 Task: In the  document David.txt Write the word in the shape with center alignment 'LOL'Change Page orientation to  'Landscape' Insert emoji at the end of quote: Red Heart
Action: Mouse moved to (392, 219)
Screenshot: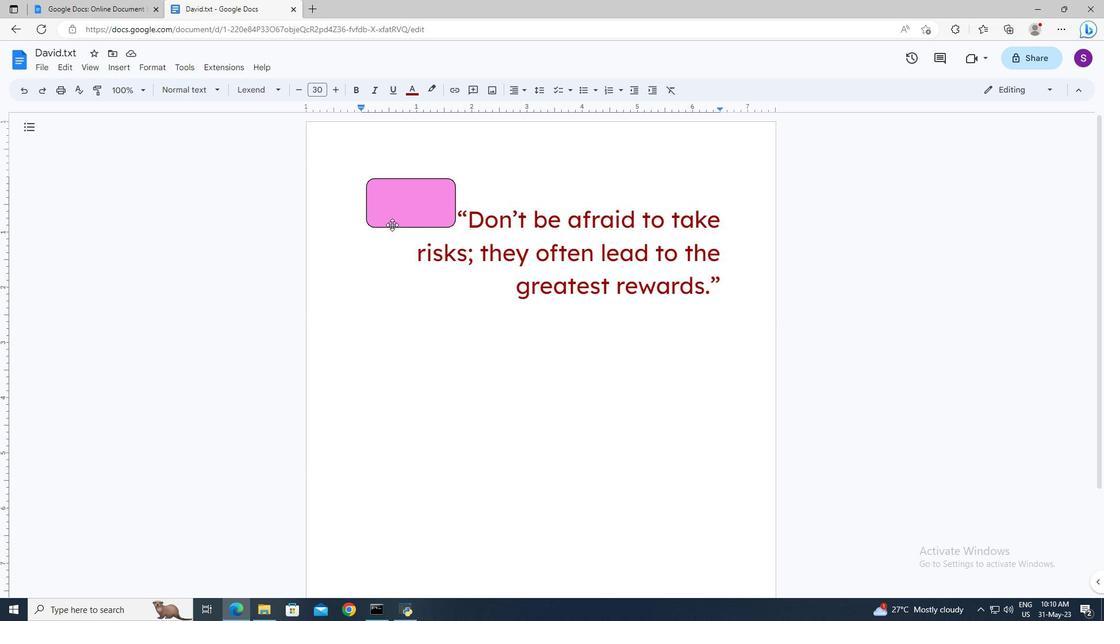 
Action: Mouse pressed left at (392, 219)
Screenshot: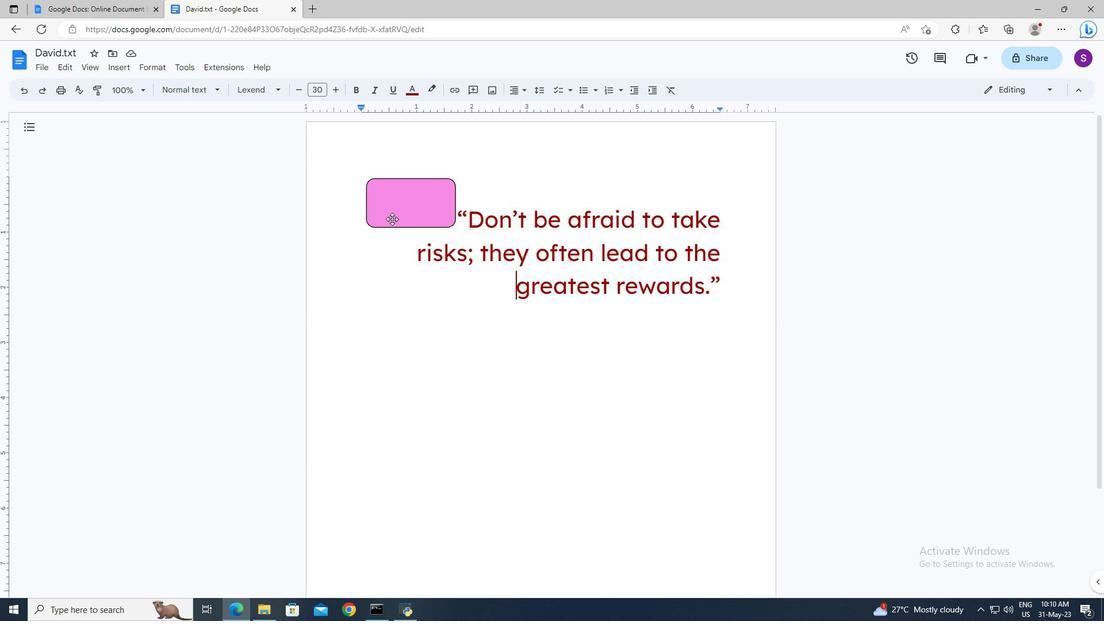 
Action: Mouse moved to (392, 244)
Screenshot: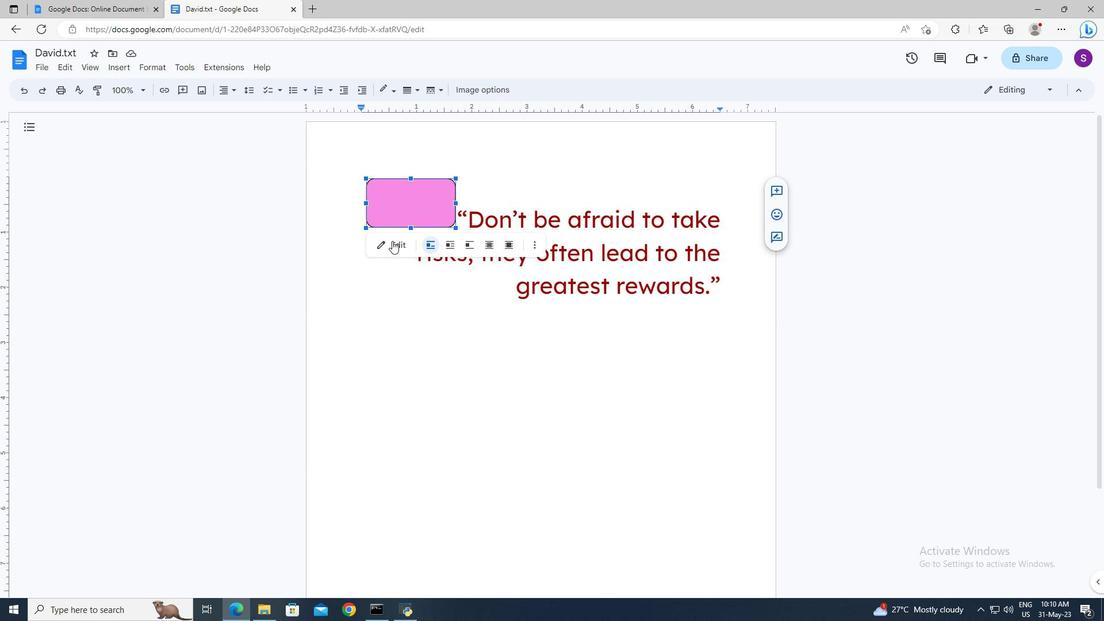 
Action: Mouse pressed left at (392, 244)
Screenshot: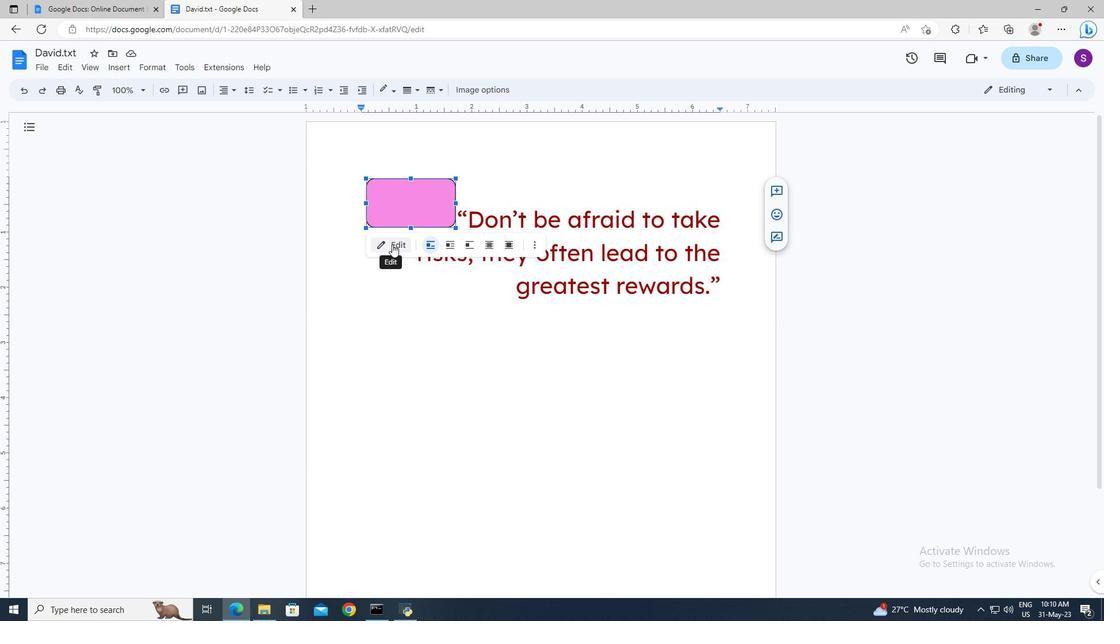 
Action: Mouse moved to (458, 128)
Screenshot: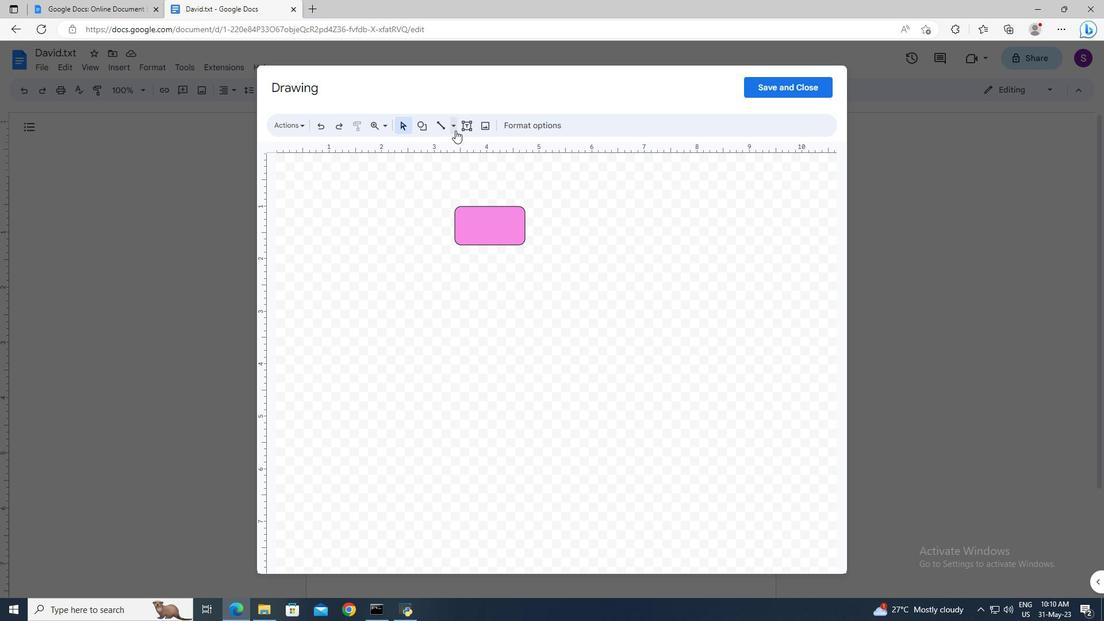 
Action: Mouse pressed left at (458, 128)
Screenshot: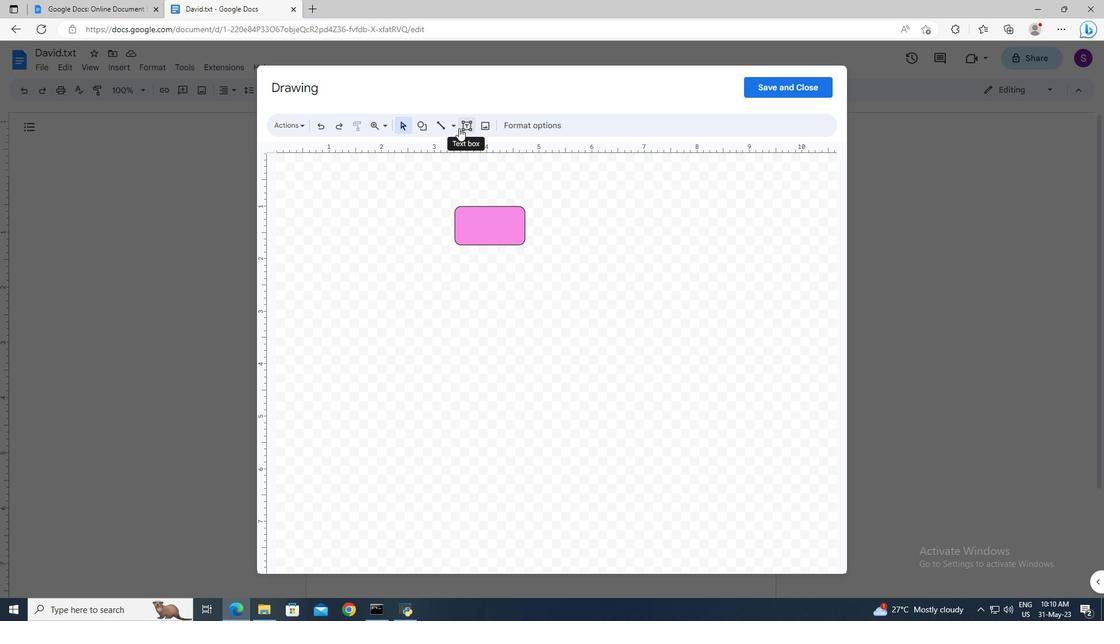 
Action: Mouse moved to (464, 211)
Screenshot: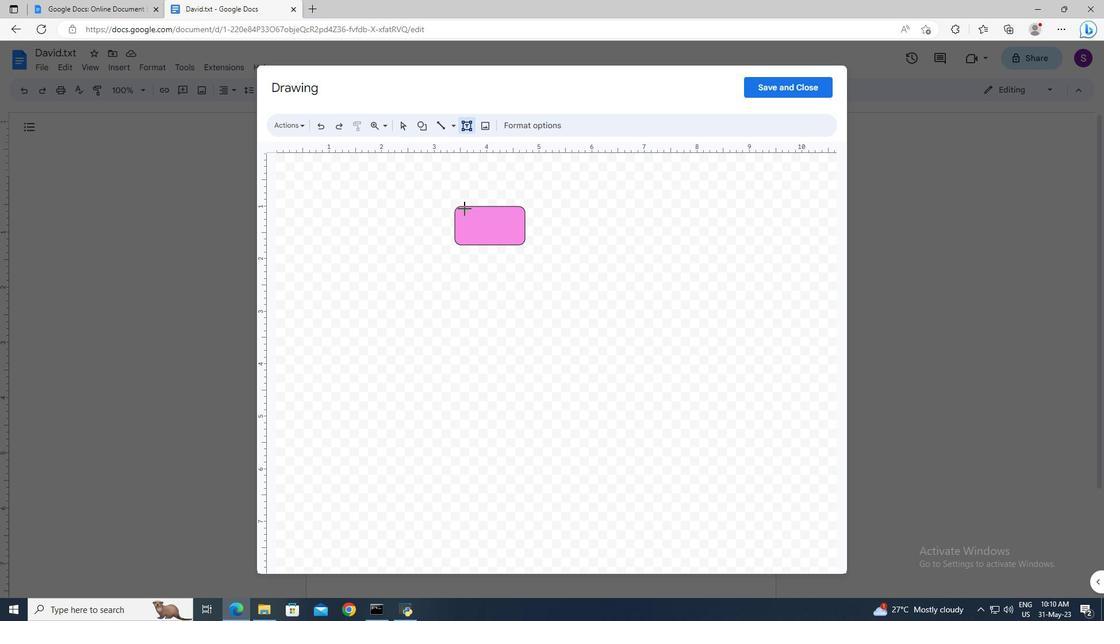 
Action: Mouse pressed left at (464, 211)
Screenshot: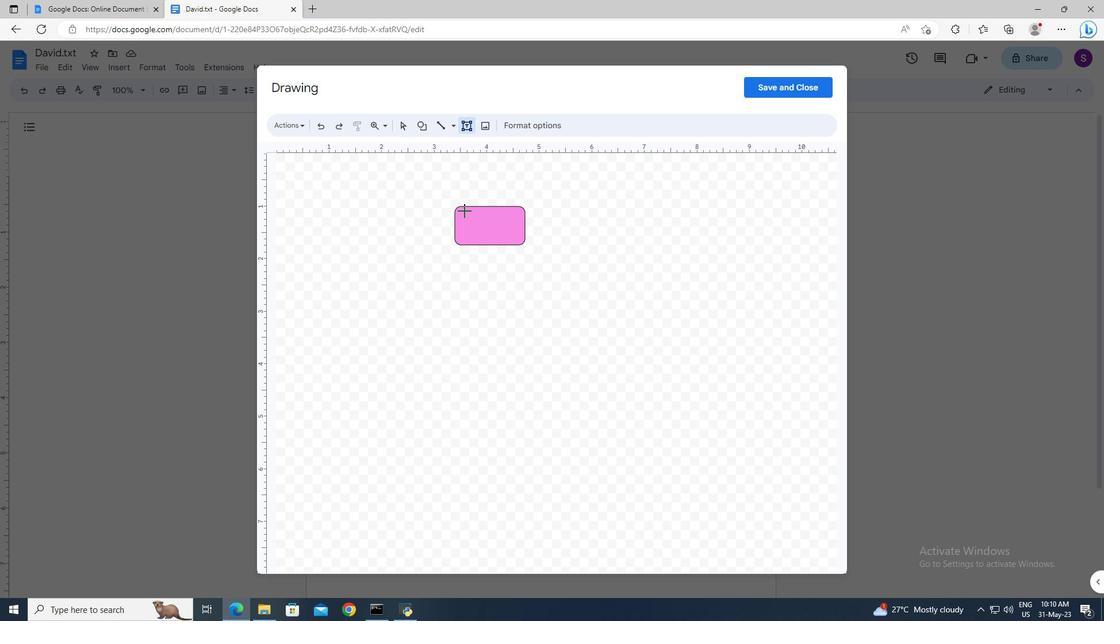 
Action: Mouse moved to (487, 226)
Screenshot: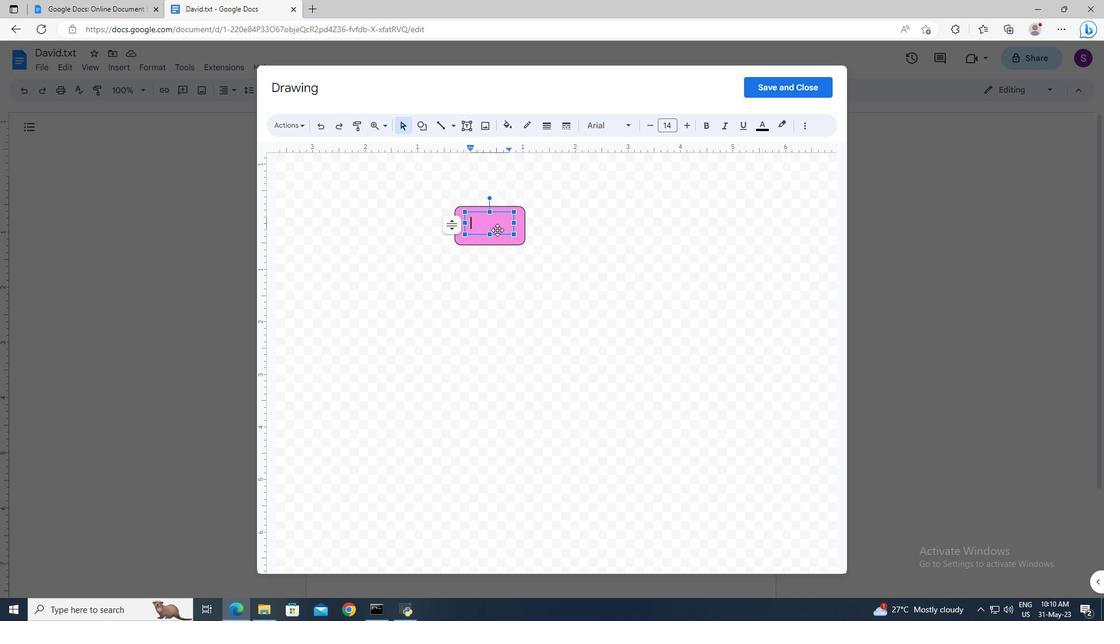 
Action: Key pressed <Key.shift>LOL
Screenshot: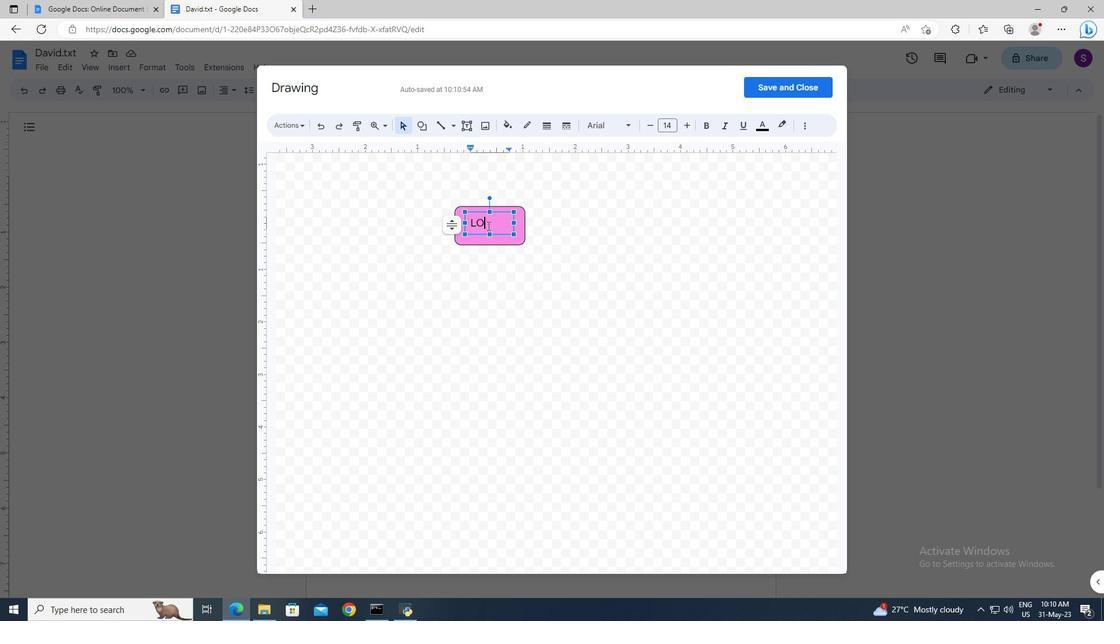 
Action: Mouse moved to (506, 240)
Screenshot: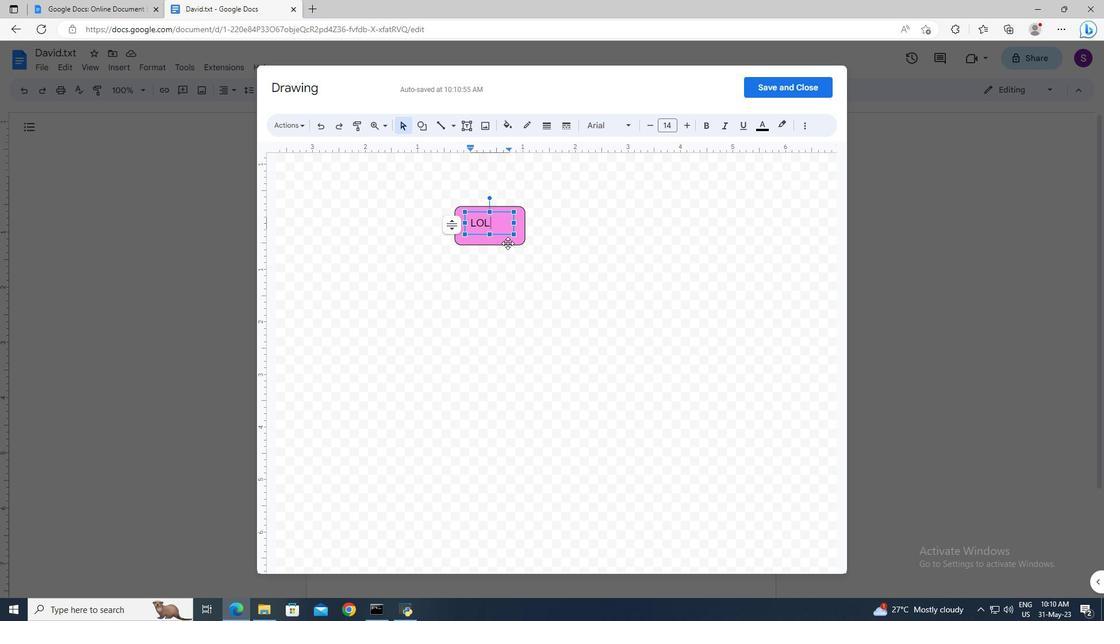
Action: Mouse pressed left at (506, 240)
Screenshot: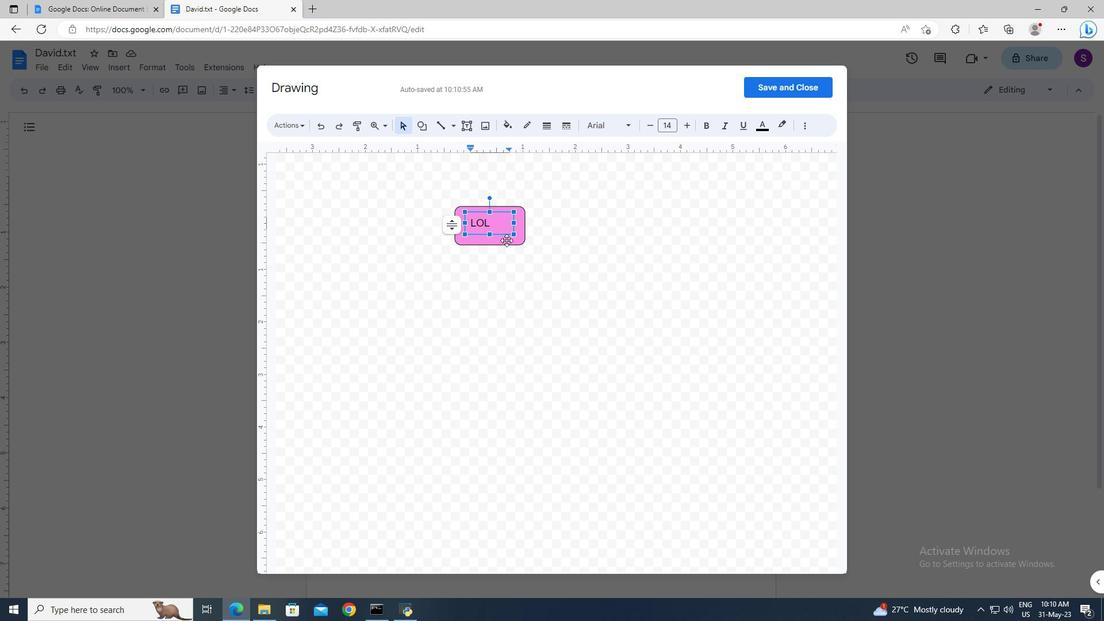
Action: Mouse moved to (507, 228)
Screenshot: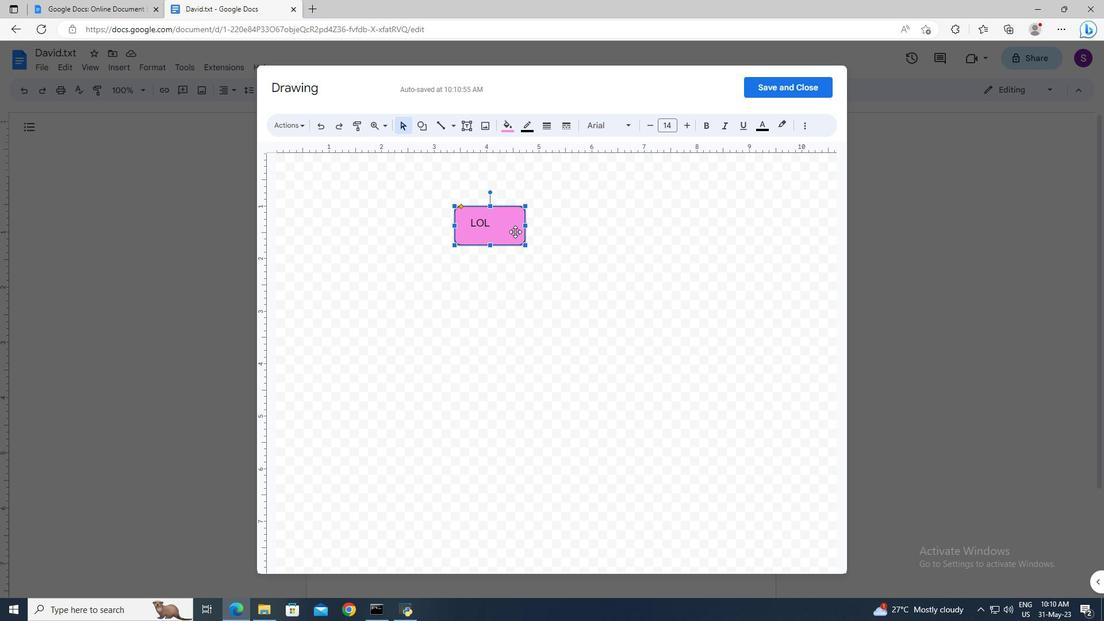 
Action: Mouse pressed left at (507, 228)
Screenshot: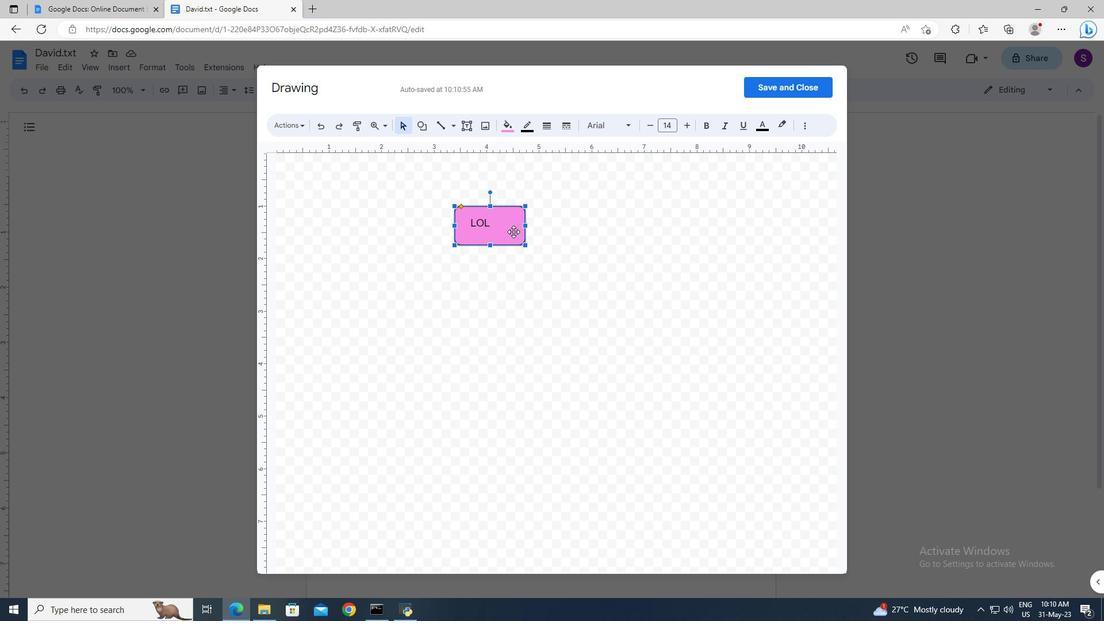 
Action: Mouse moved to (515, 222)
Screenshot: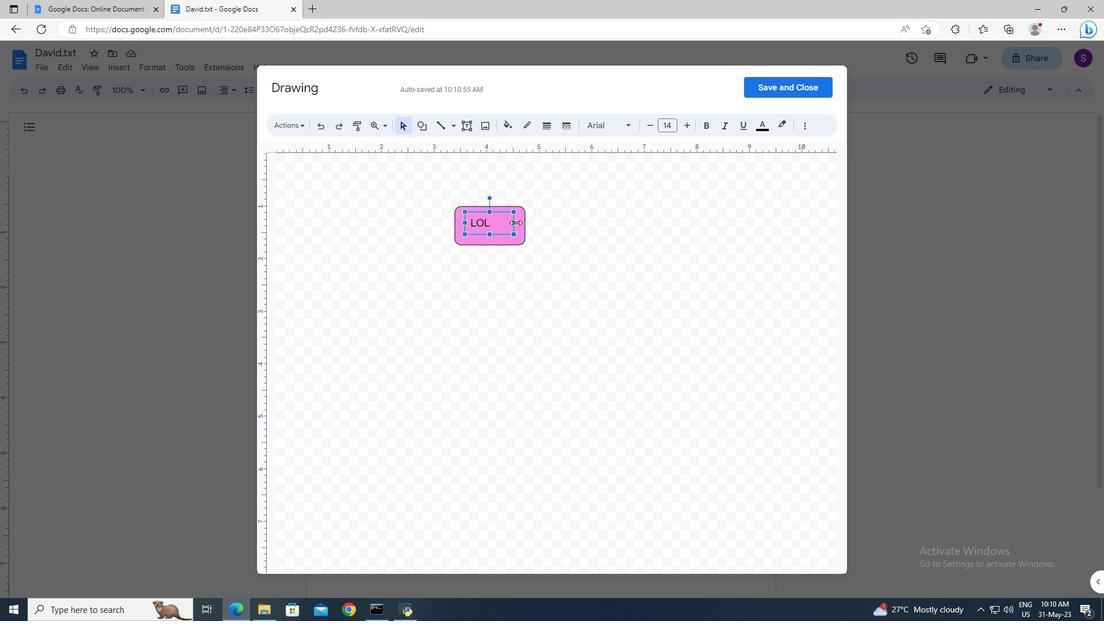 
Action: Mouse pressed left at (515, 222)
Screenshot: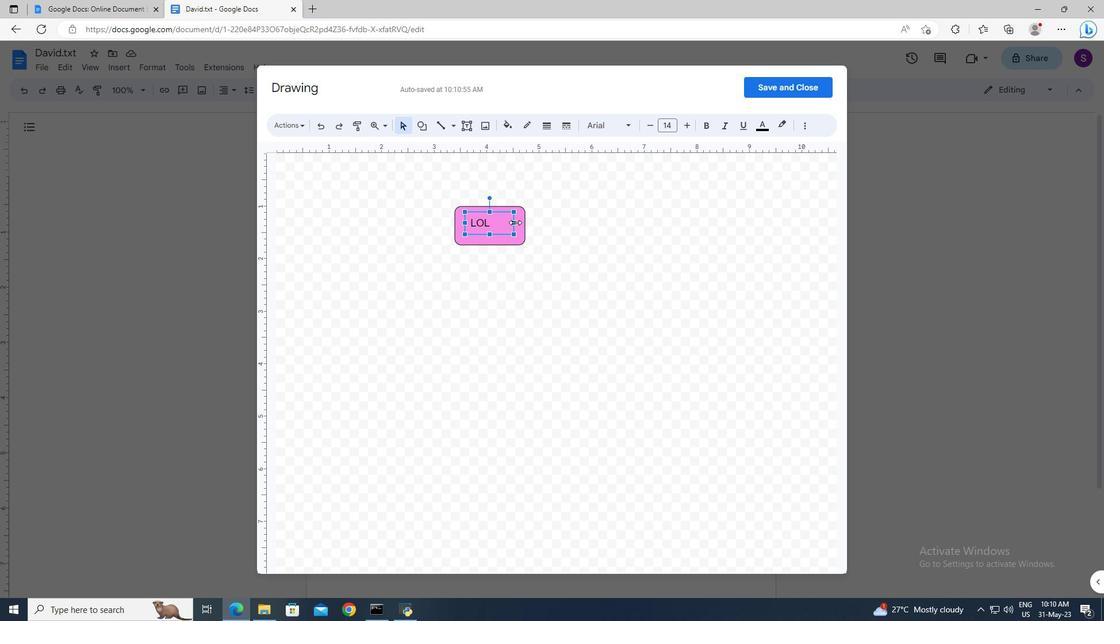 
Action: Mouse moved to (481, 215)
Screenshot: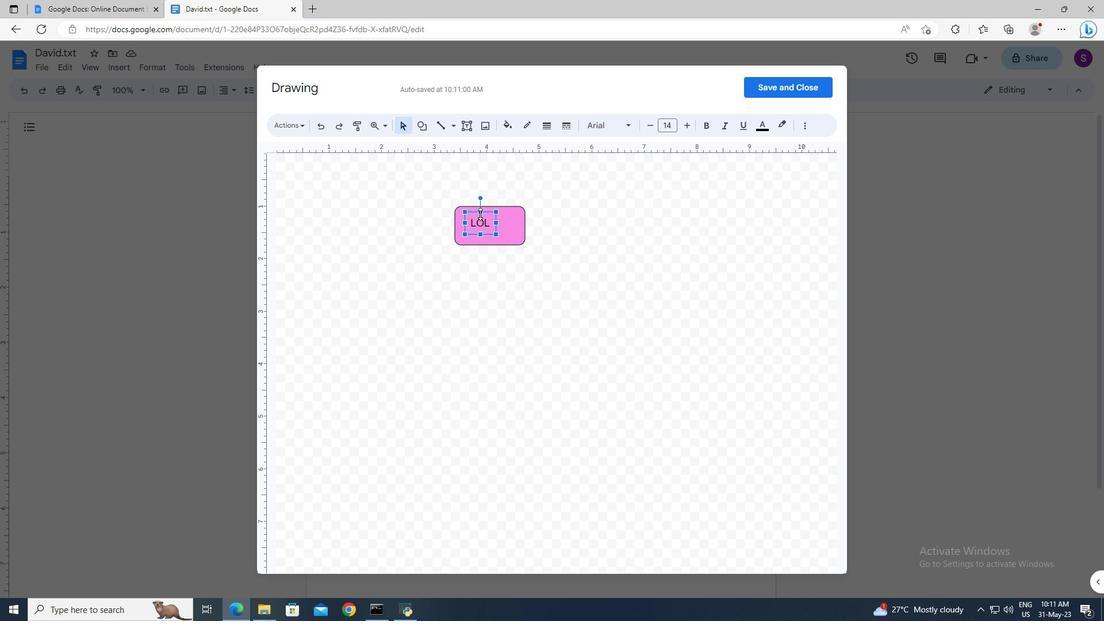 
Action: Mouse pressed left at (481, 215)
Screenshot: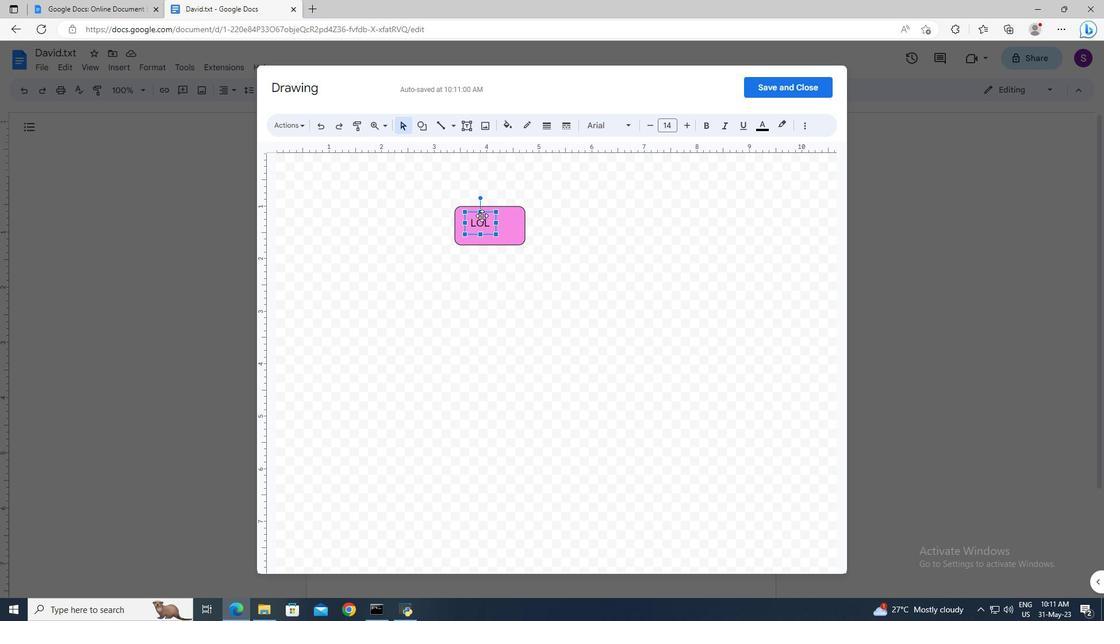 
Action: Mouse moved to (762, 83)
Screenshot: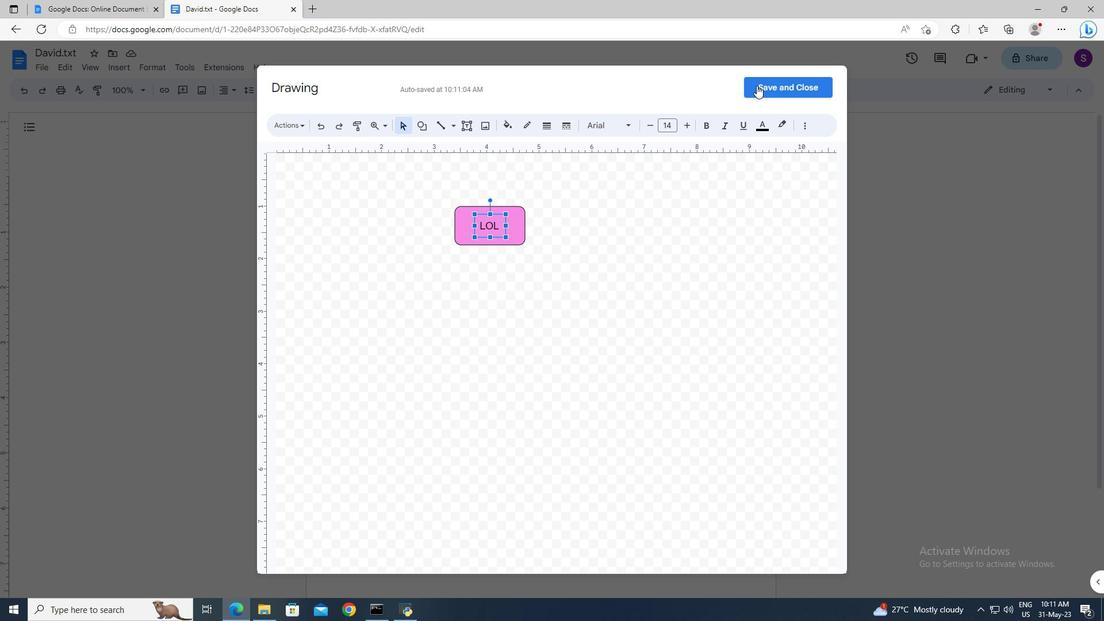 
Action: Mouse pressed left at (762, 83)
Screenshot: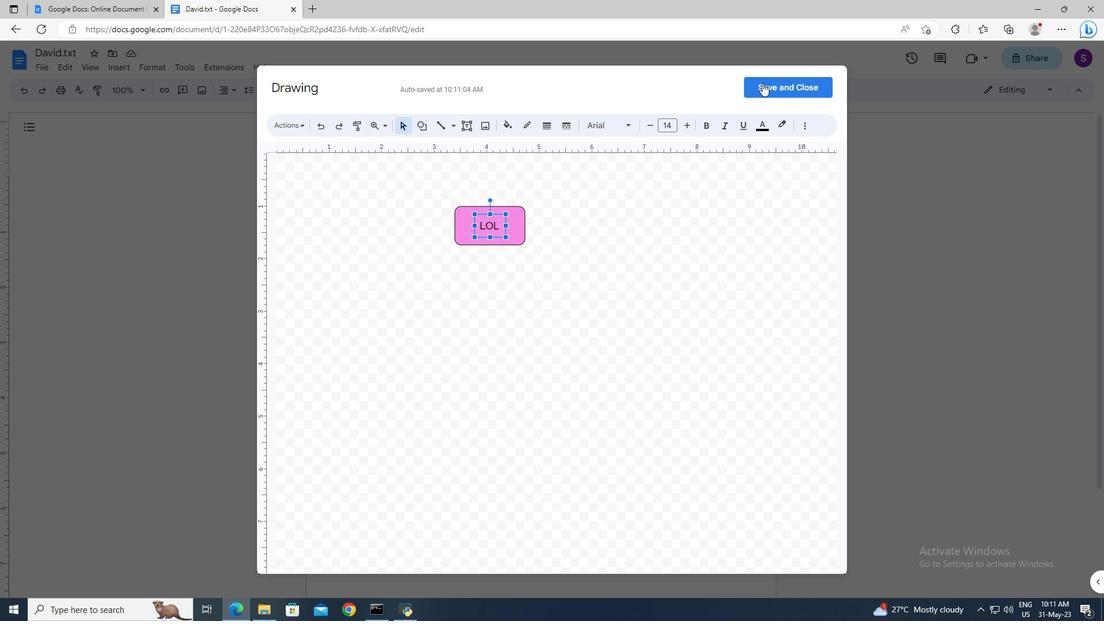 
Action: Mouse moved to (493, 288)
Screenshot: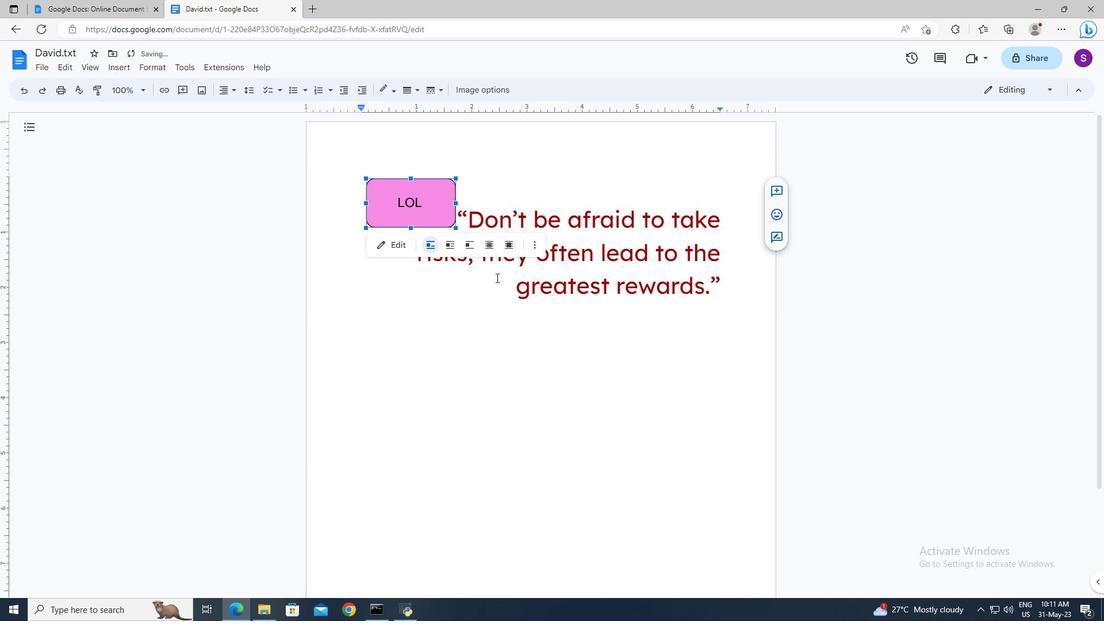 
Action: Mouse pressed left at (493, 288)
Screenshot: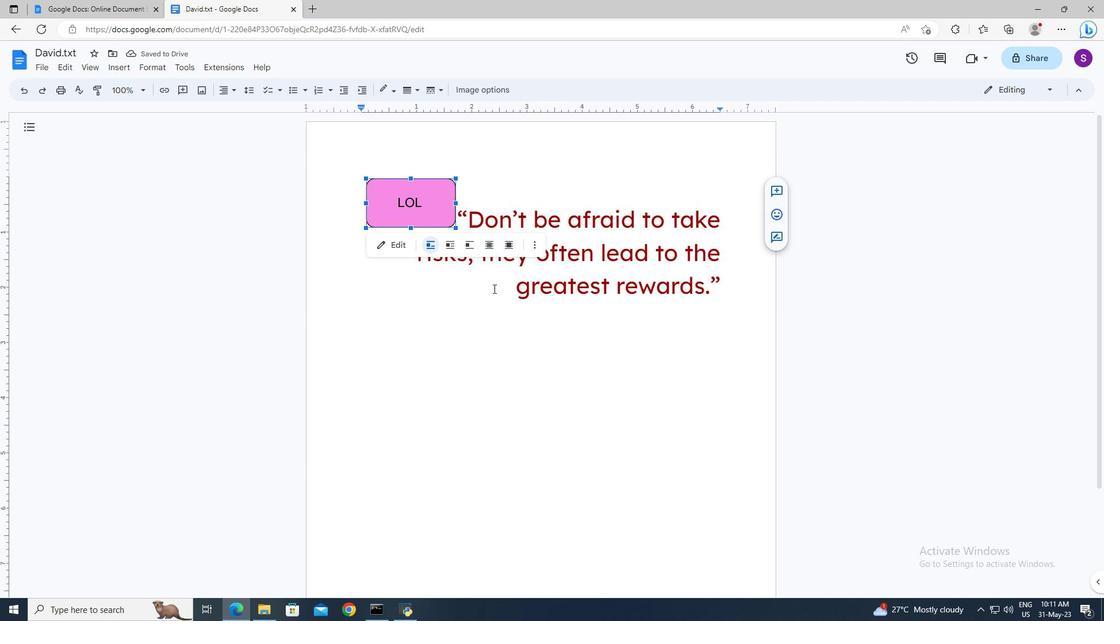 
Action: Mouse moved to (47, 67)
Screenshot: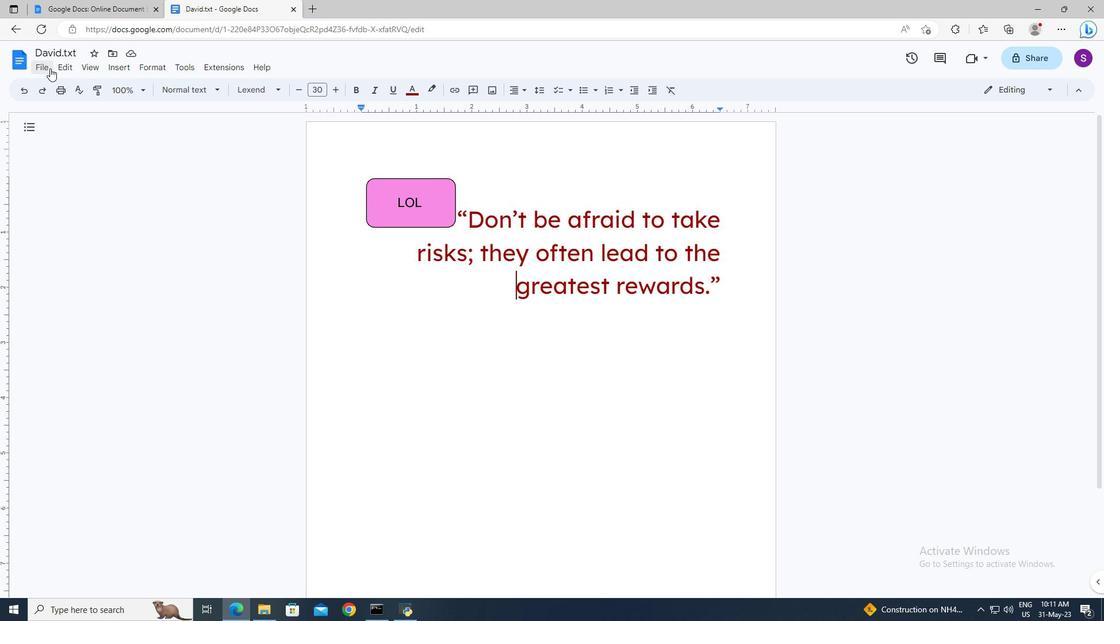 
Action: Mouse pressed left at (47, 67)
Screenshot: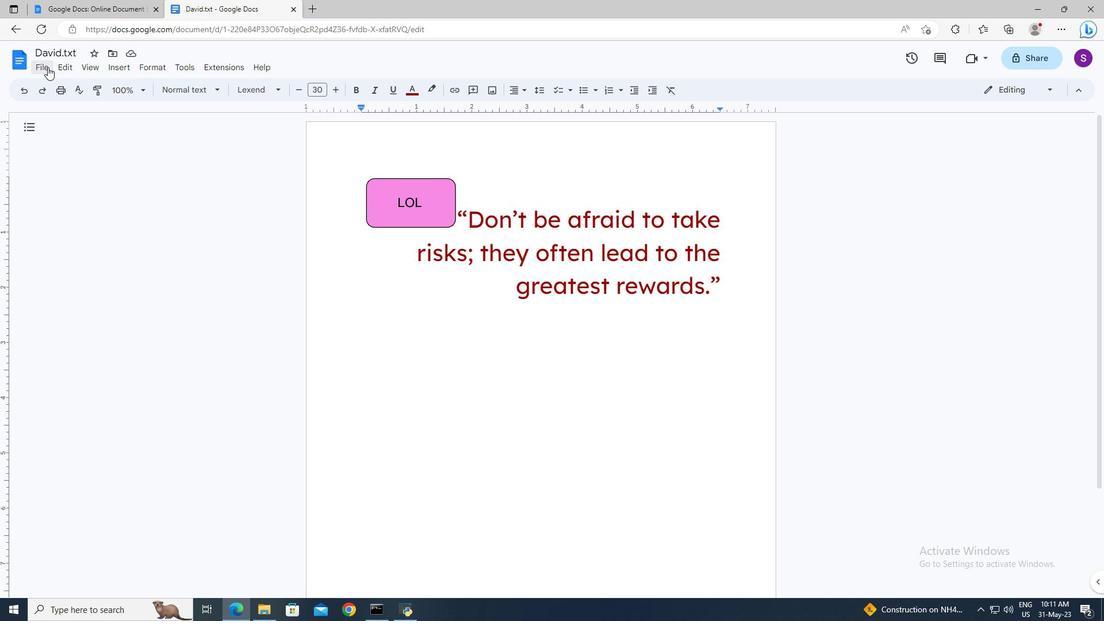 
Action: Mouse moved to (92, 378)
Screenshot: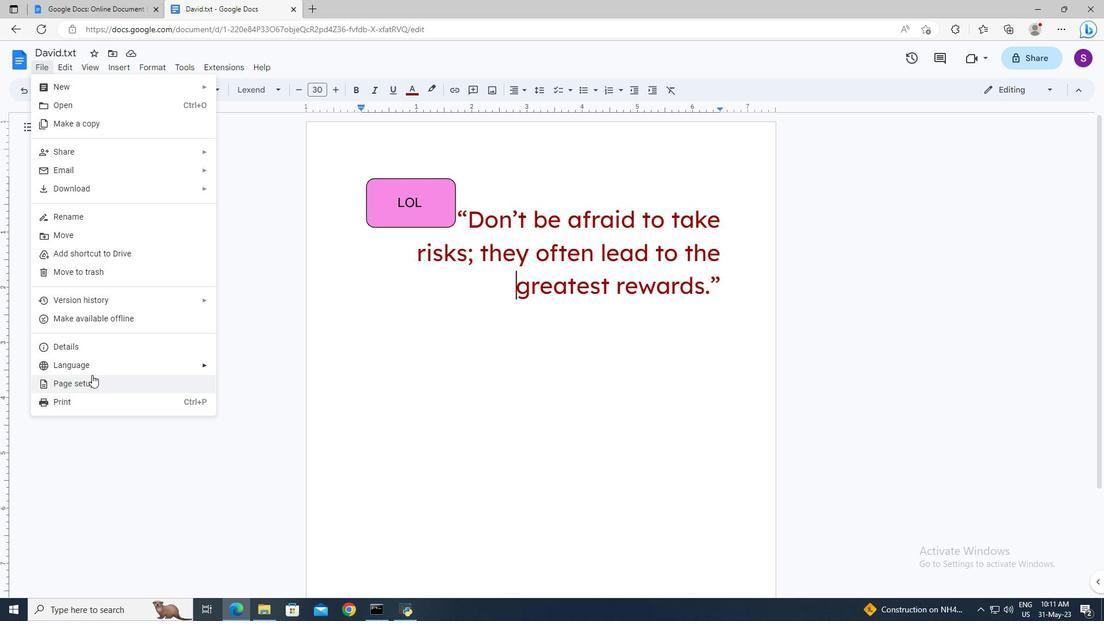 
Action: Mouse pressed left at (92, 378)
Screenshot: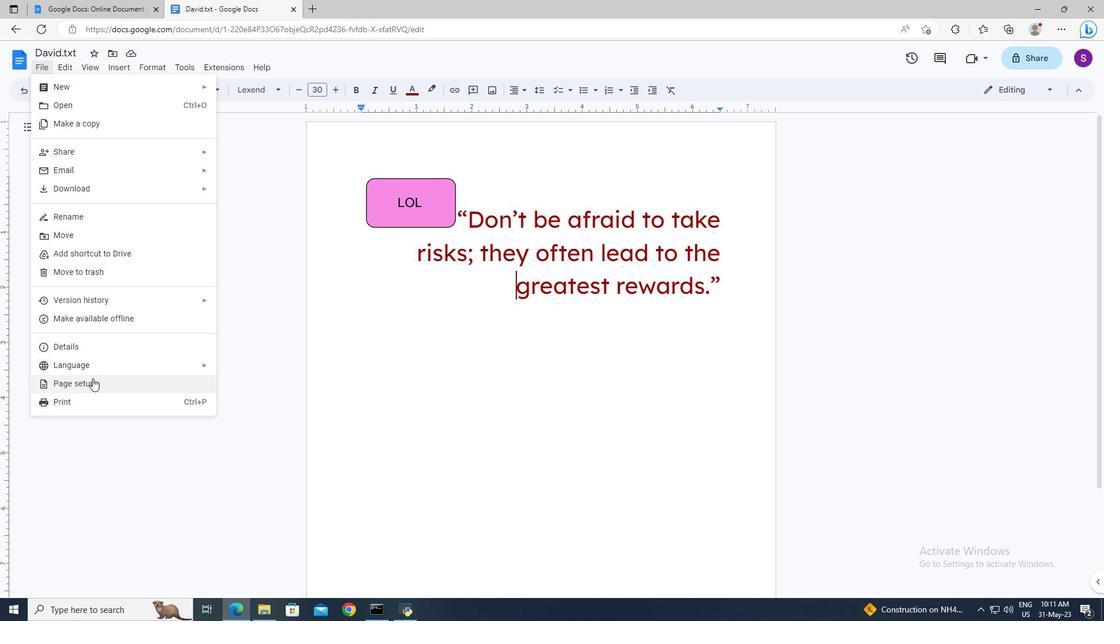 
Action: Mouse moved to (500, 307)
Screenshot: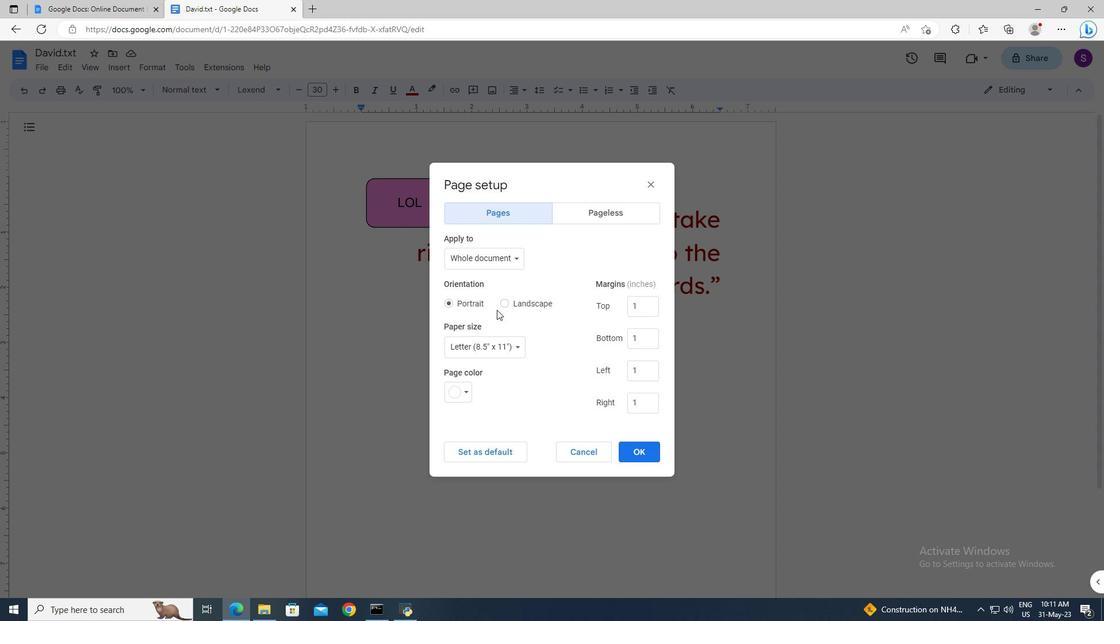 
Action: Mouse pressed left at (500, 307)
Screenshot: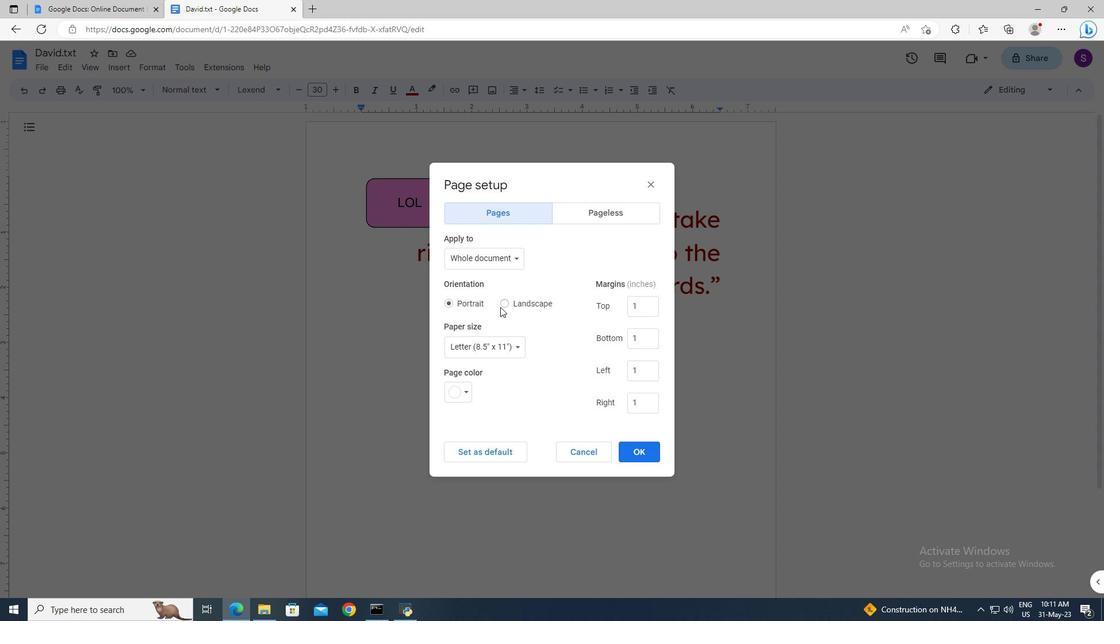 
Action: Mouse moved to (638, 450)
Screenshot: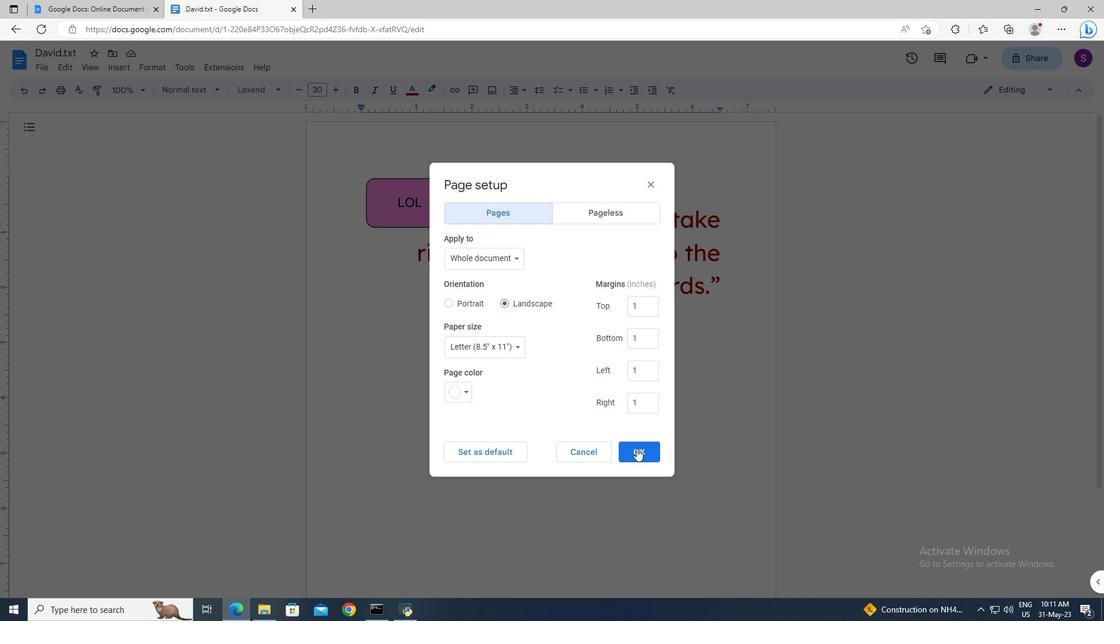 
Action: Mouse pressed left at (638, 450)
Screenshot: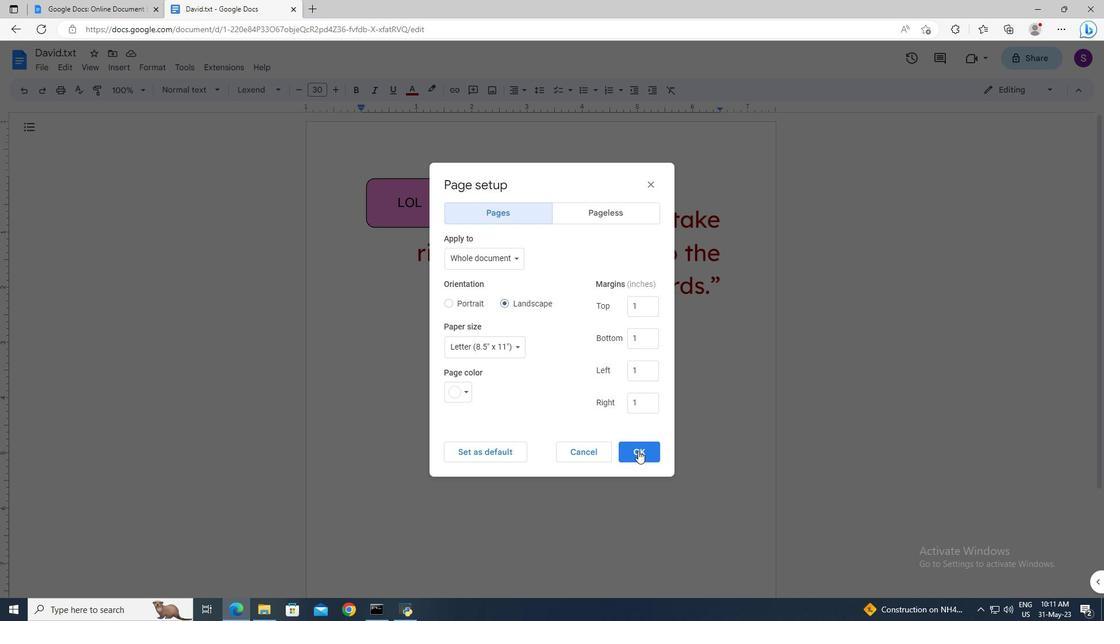 
Action: Mouse moved to (795, 252)
Screenshot: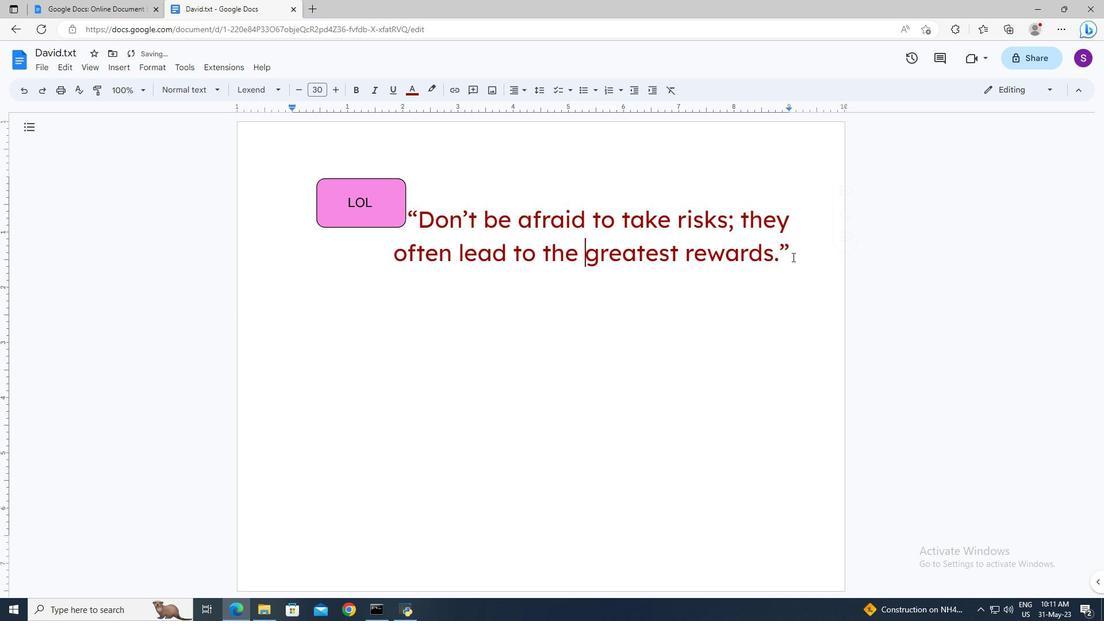 
Action: Mouse pressed left at (795, 252)
Screenshot: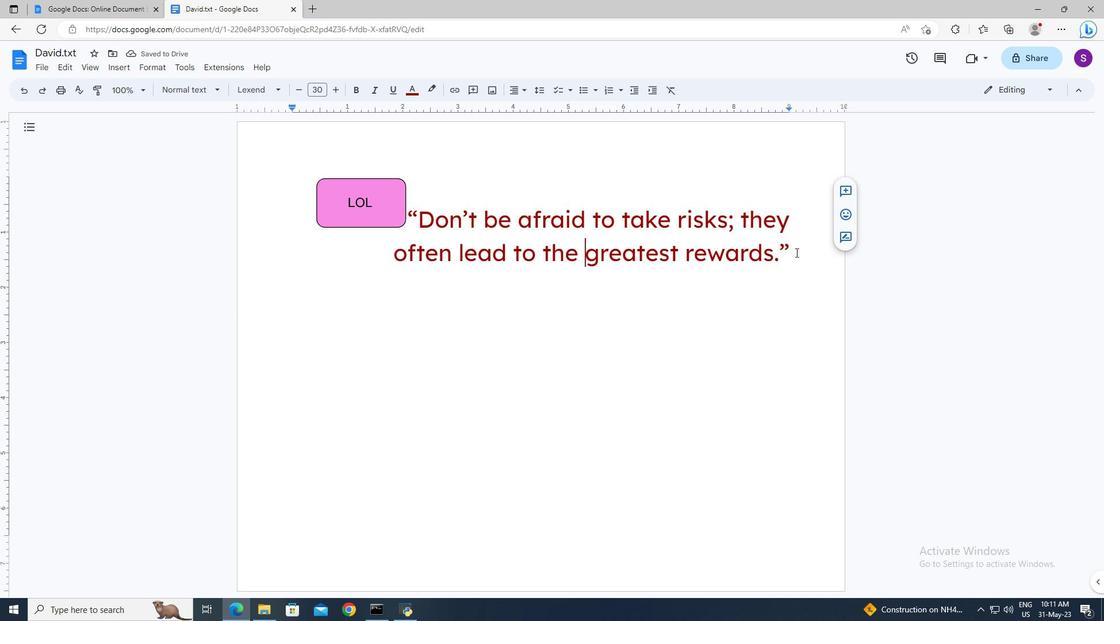 
Action: Mouse moved to (128, 70)
Screenshot: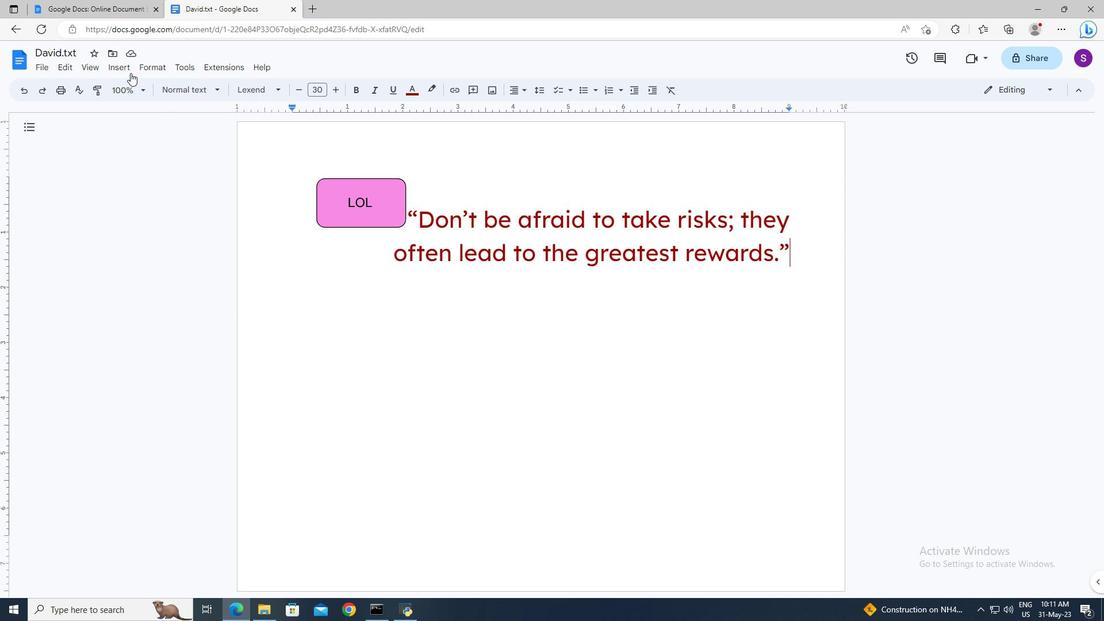 
Action: Mouse pressed left at (128, 70)
Screenshot: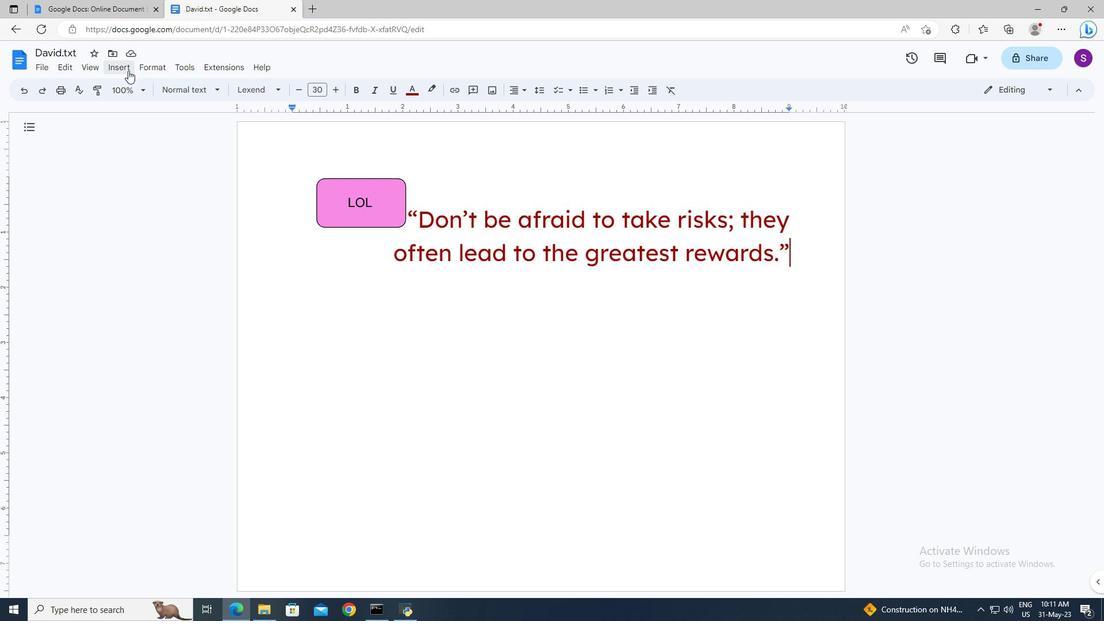 
Action: Mouse moved to (151, 176)
Screenshot: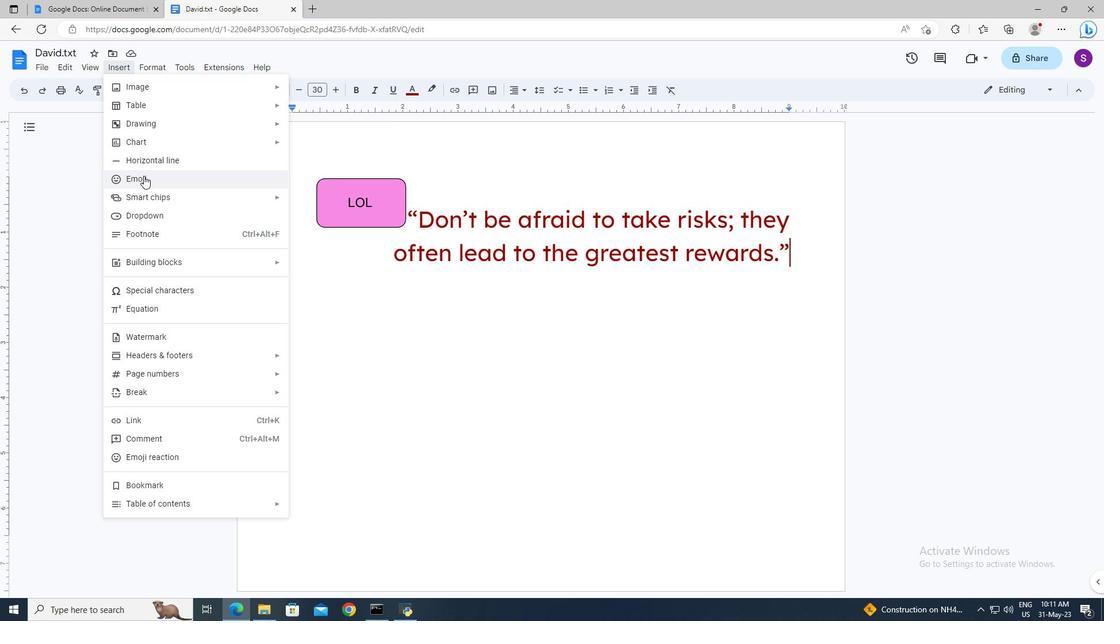 
Action: Mouse pressed left at (151, 176)
Screenshot: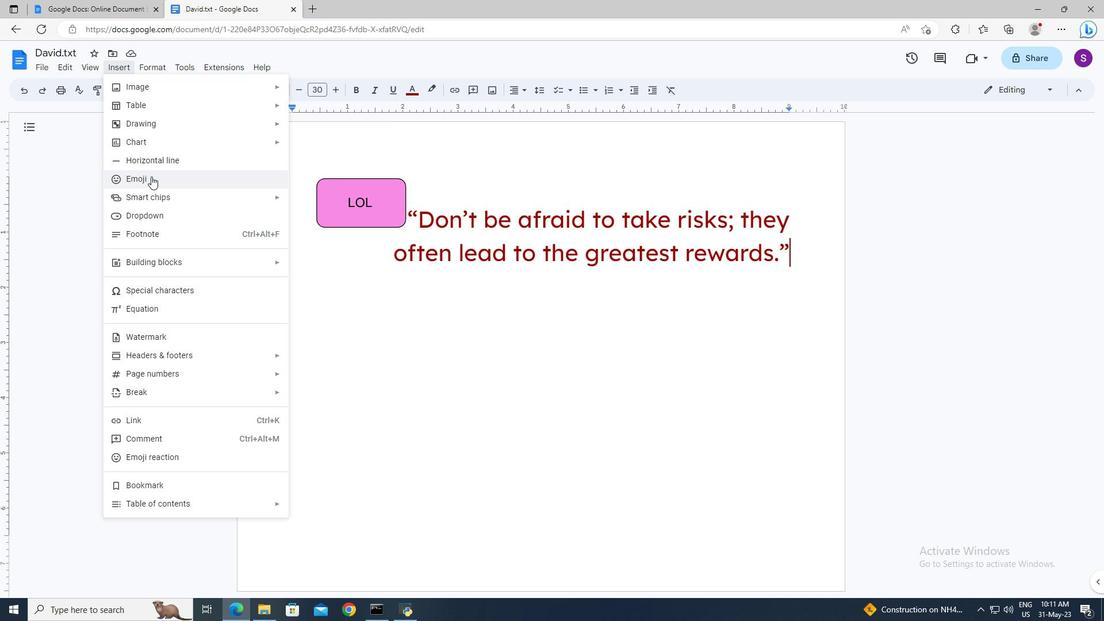 
Action: Mouse moved to (649, 361)
Screenshot: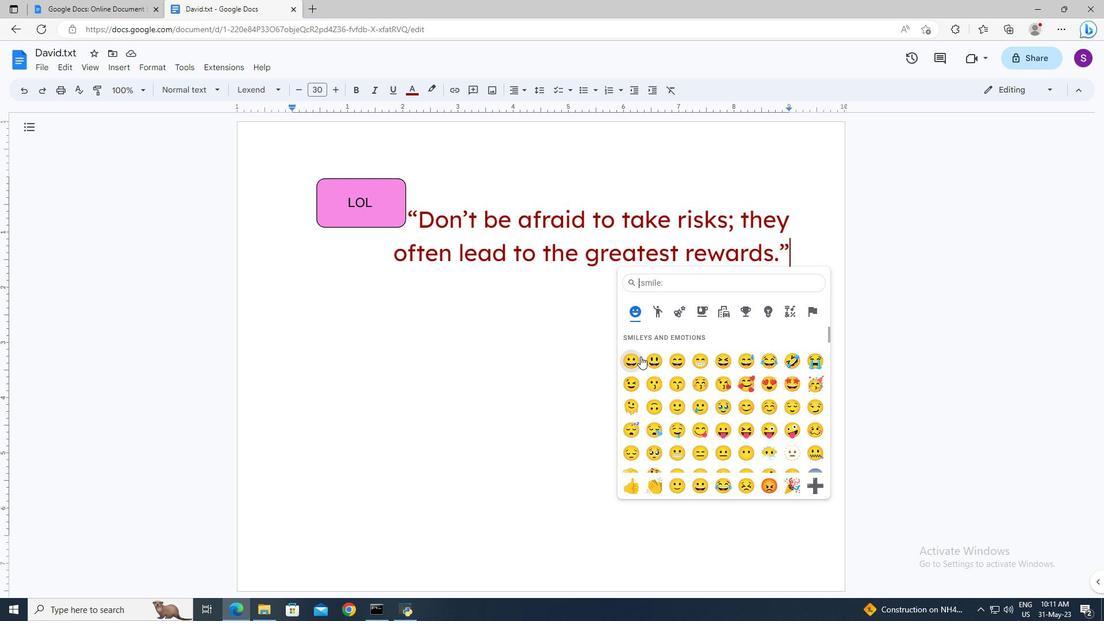 
Action: Mouse scrolled (649, 361) with delta (0, 0)
Screenshot: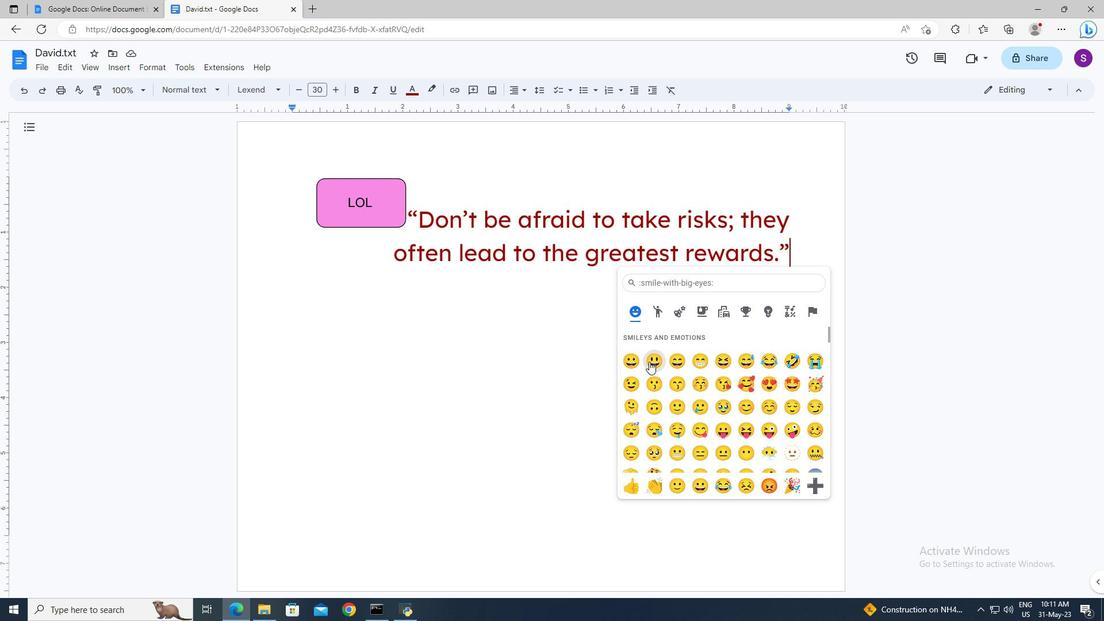 
Action: Mouse scrolled (649, 361) with delta (0, 0)
Screenshot: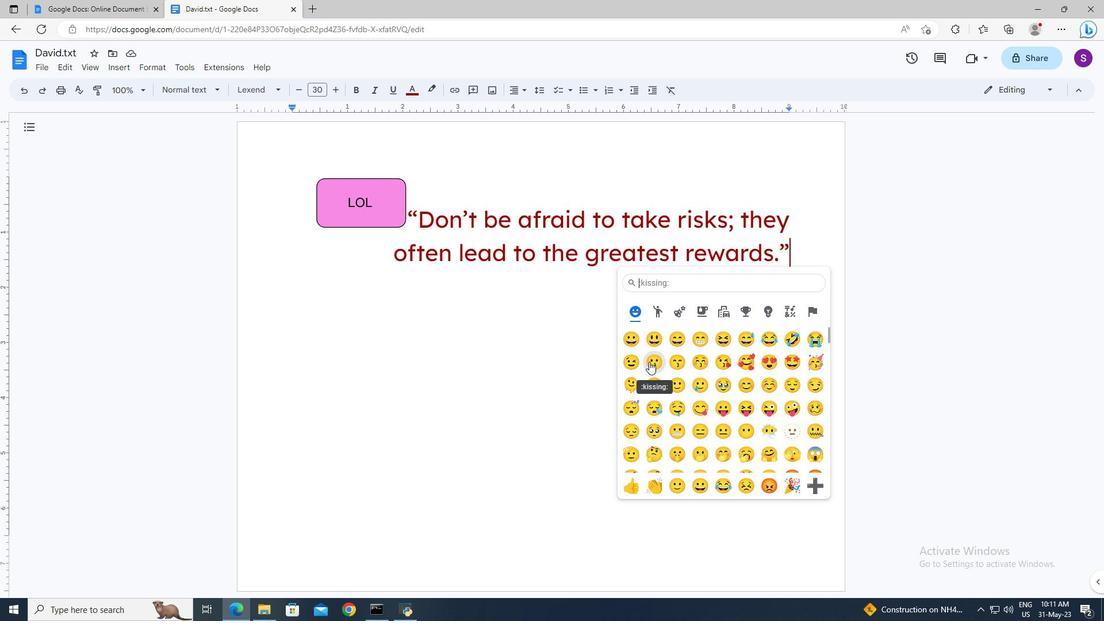 
Action: Mouse scrolled (649, 361) with delta (0, 0)
Screenshot: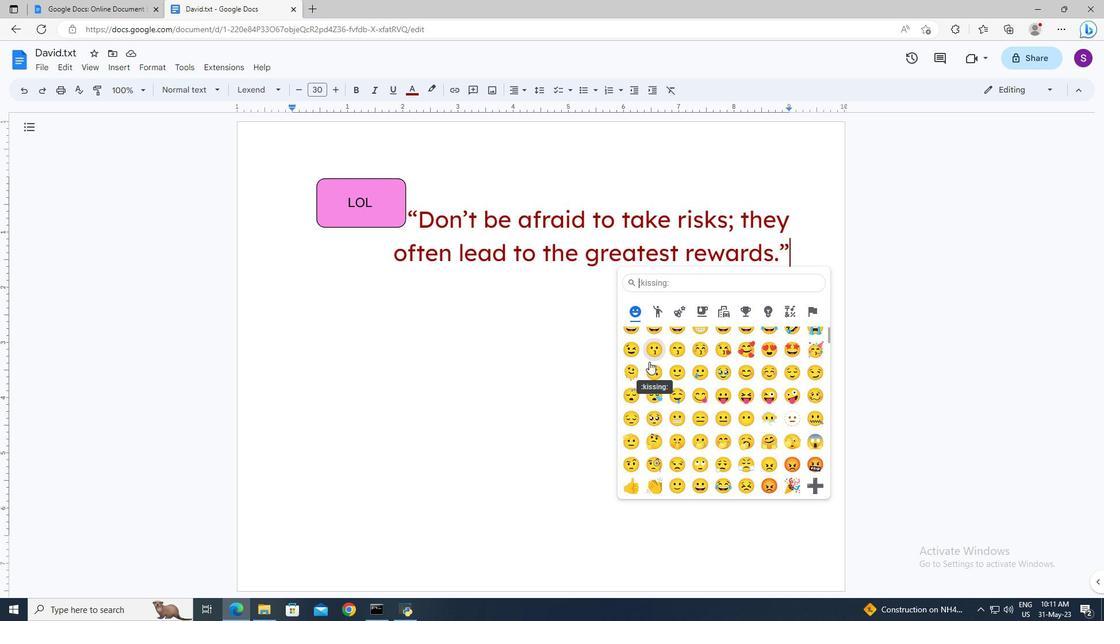 
Action: Mouse scrolled (649, 361) with delta (0, 0)
Screenshot: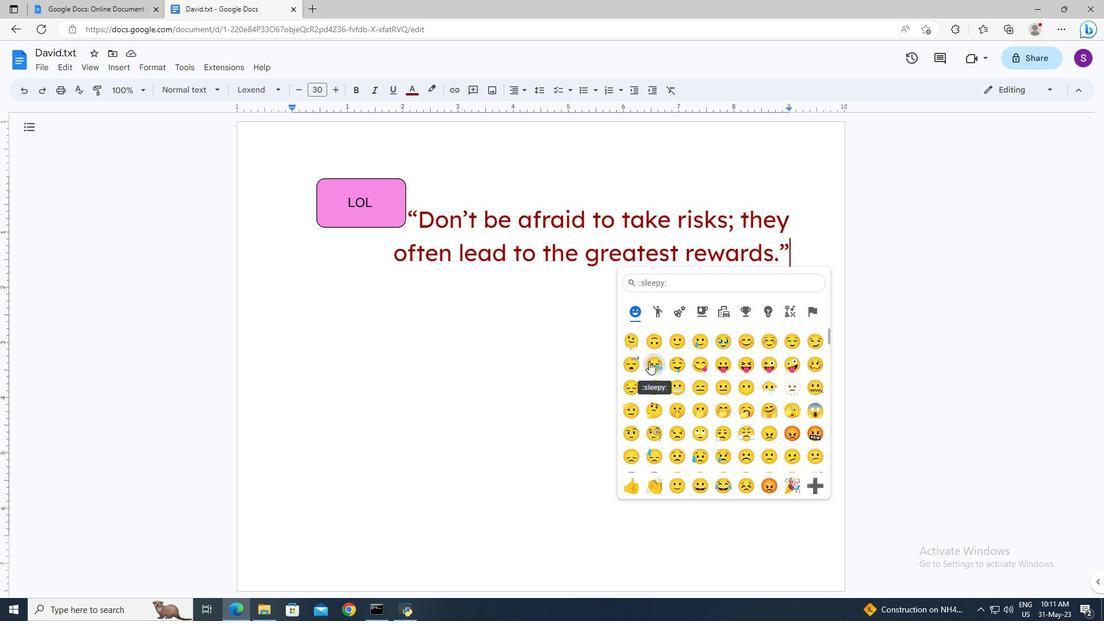 
Action: Mouse scrolled (649, 361) with delta (0, 0)
Screenshot: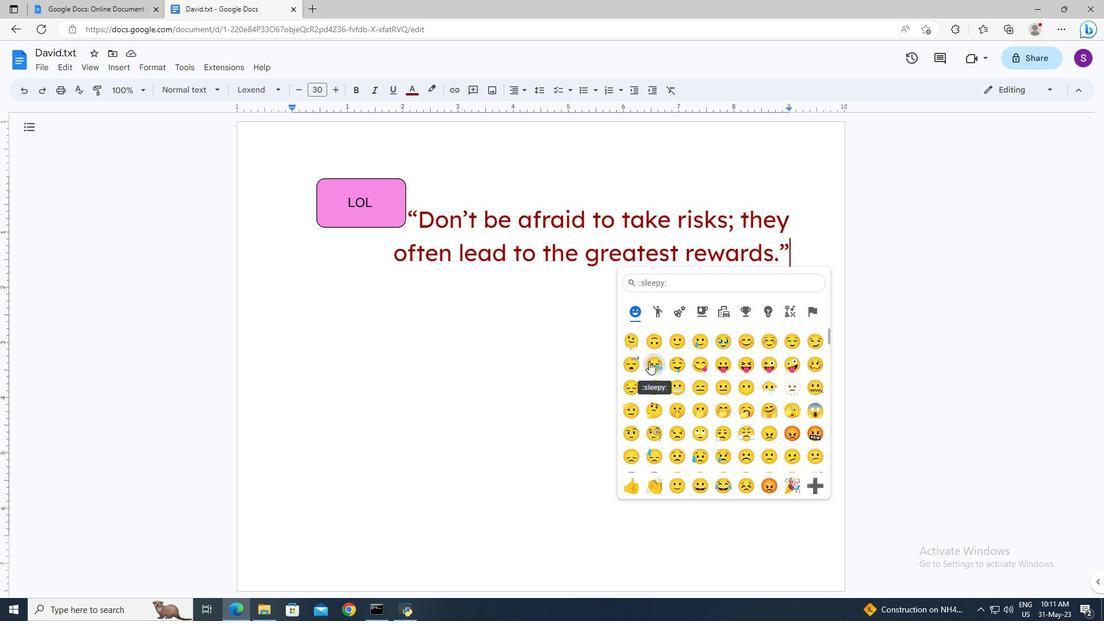 
Action: Mouse scrolled (649, 361) with delta (0, 0)
Screenshot: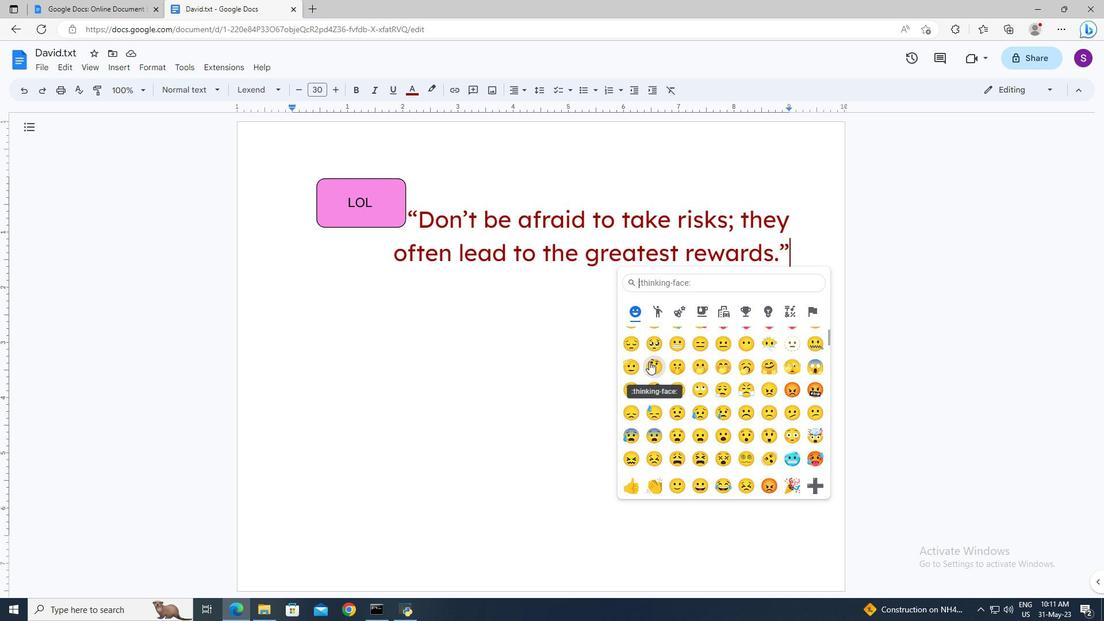 
Action: Mouse scrolled (649, 361) with delta (0, 0)
Screenshot: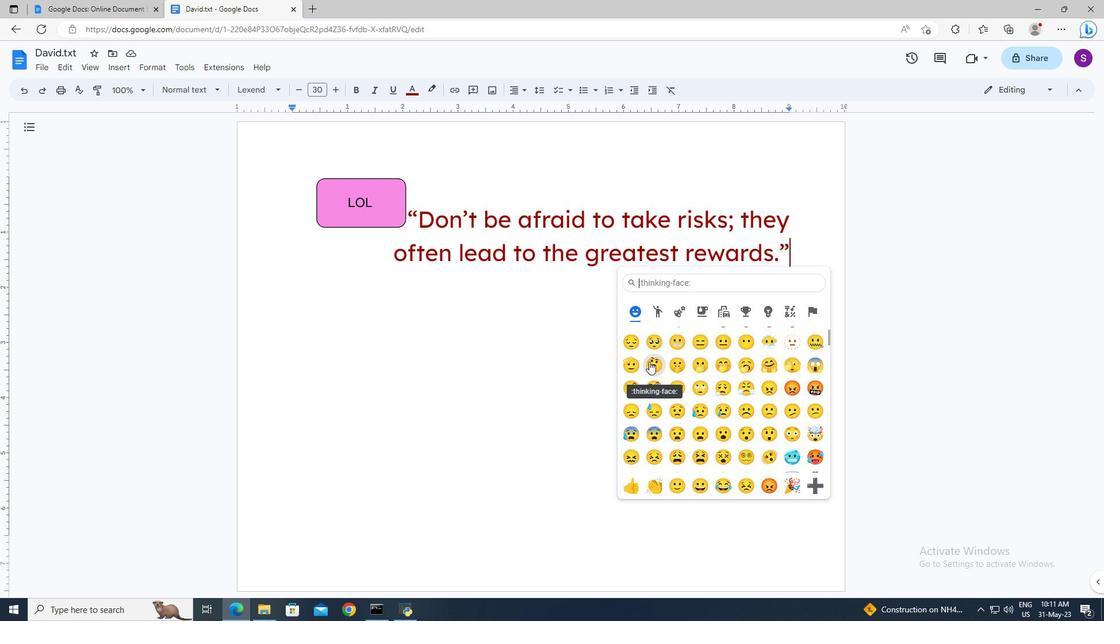 
Action: Mouse scrolled (649, 361) with delta (0, 0)
Screenshot: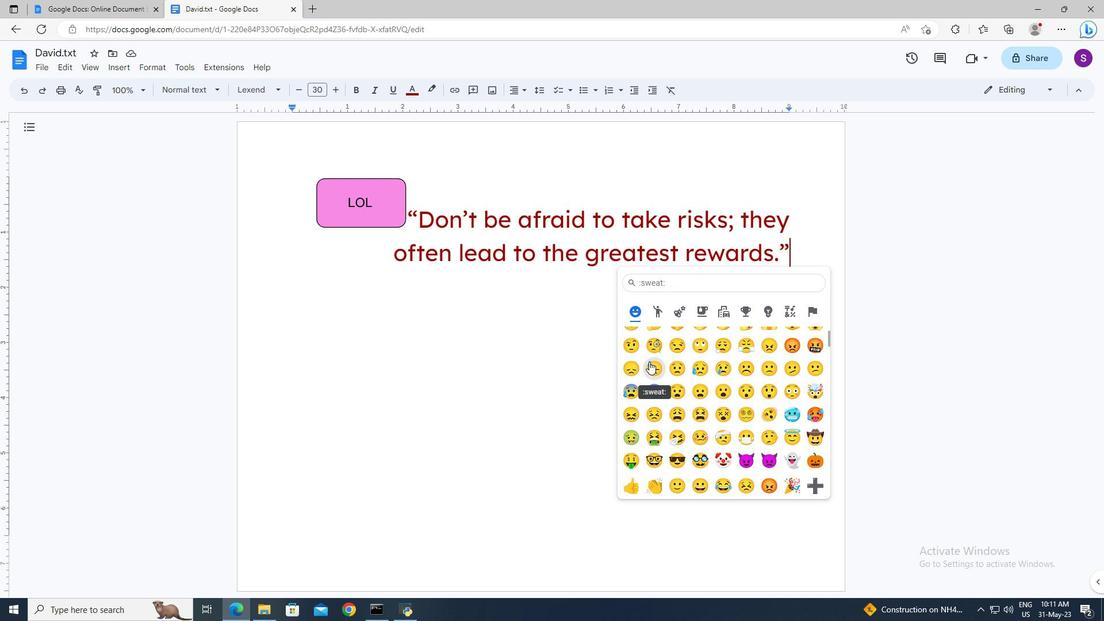 
Action: Mouse scrolled (649, 361) with delta (0, 0)
Screenshot: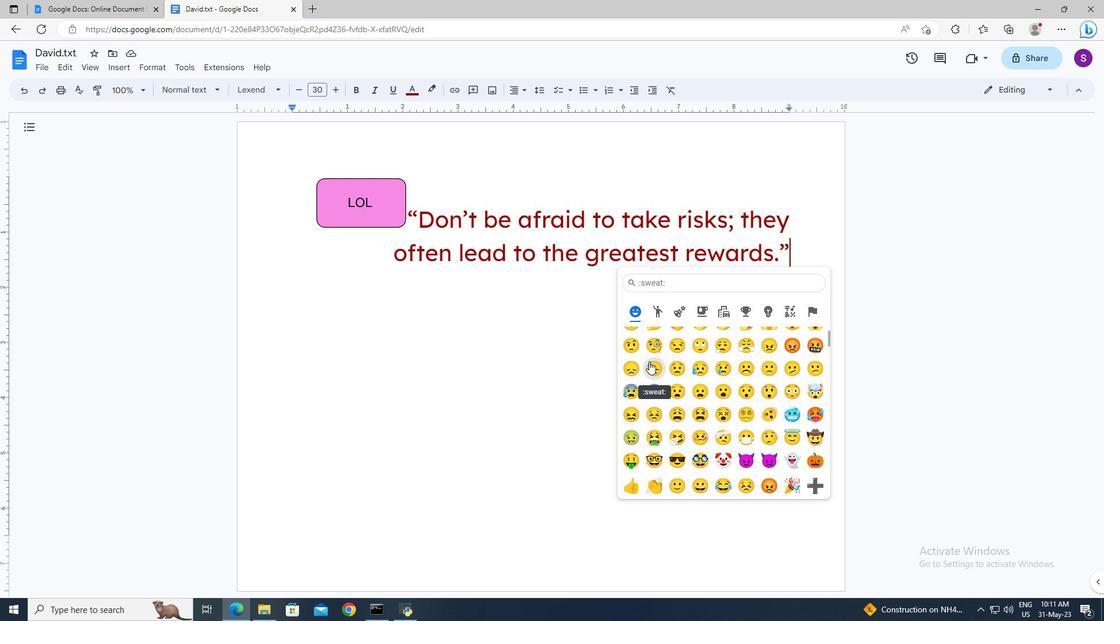 
Action: Mouse scrolled (649, 361) with delta (0, 0)
Screenshot: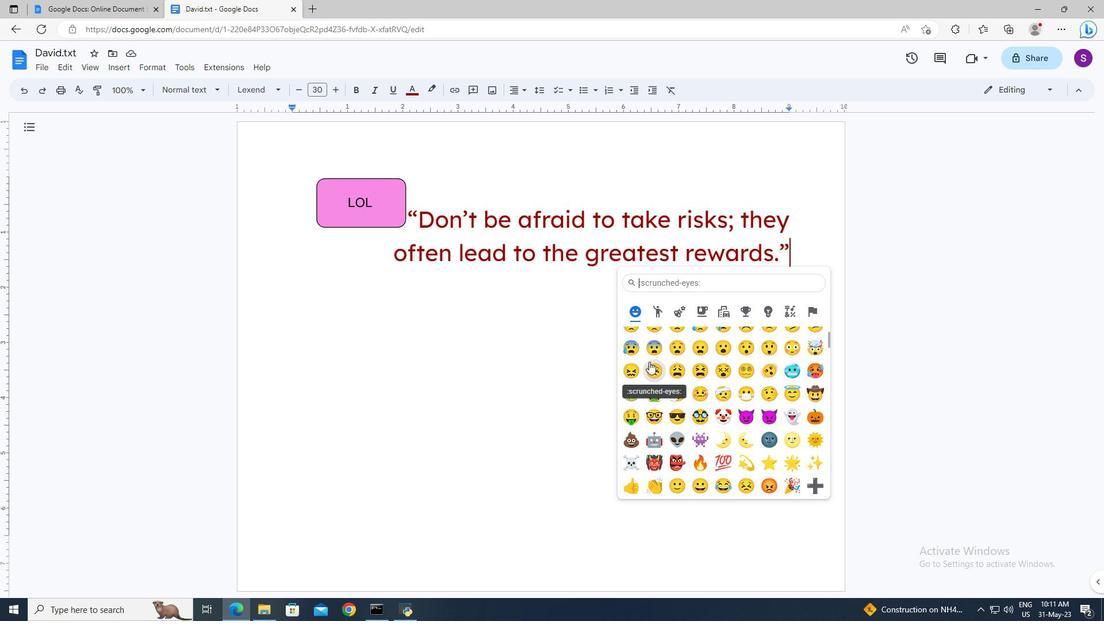
Action: Mouse scrolled (649, 361) with delta (0, 0)
Screenshot: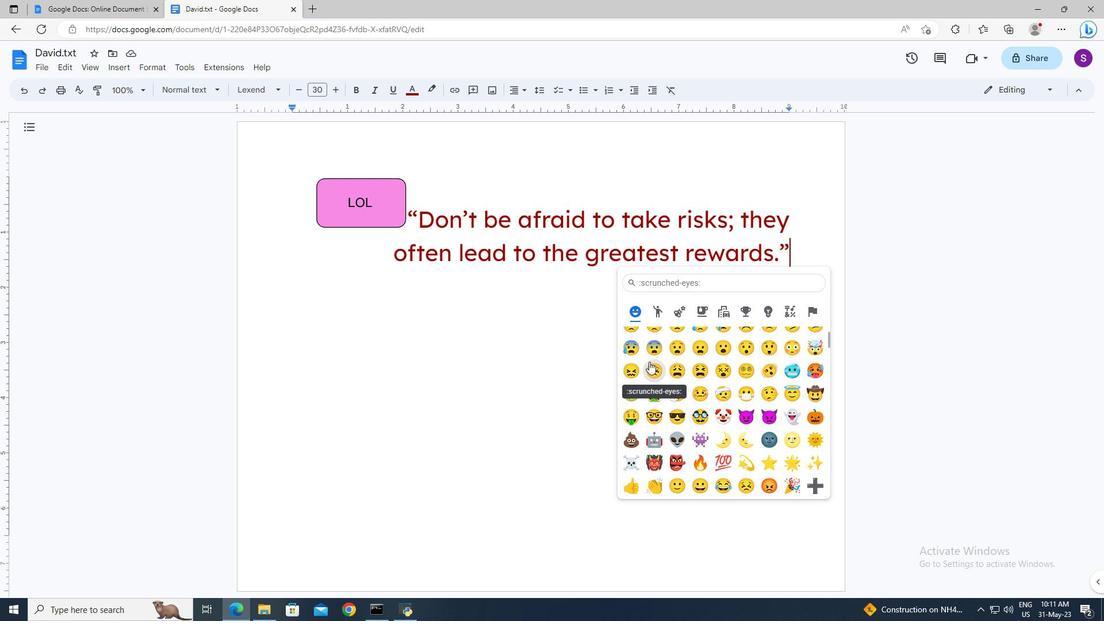 
Action: Mouse scrolled (649, 361) with delta (0, 0)
Screenshot: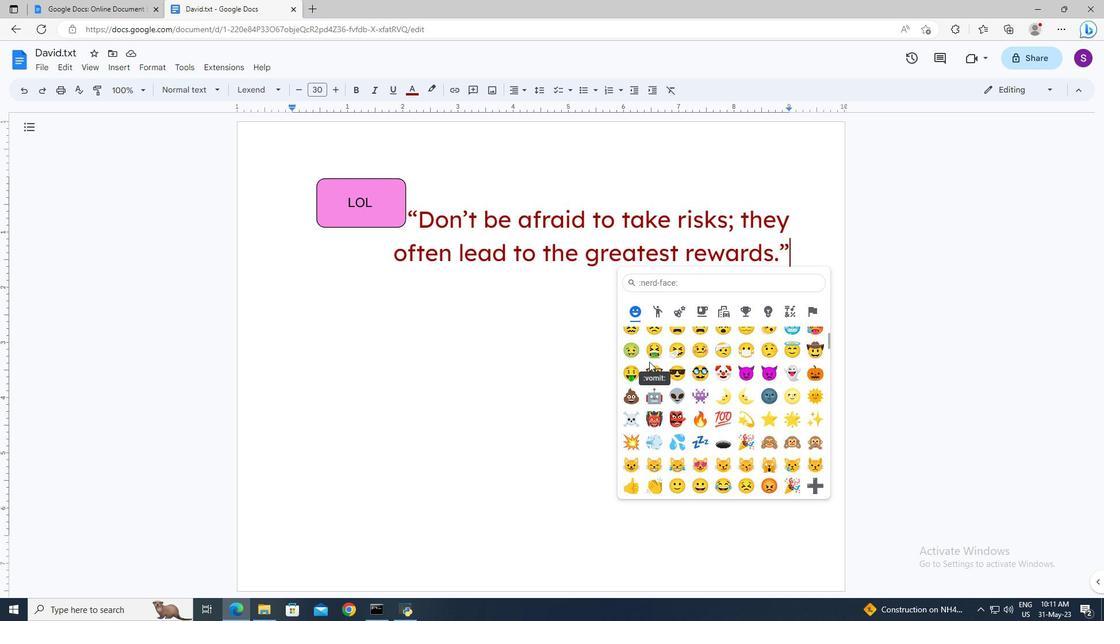 
Action: Mouse scrolled (649, 361) with delta (0, 0)
Screenshot: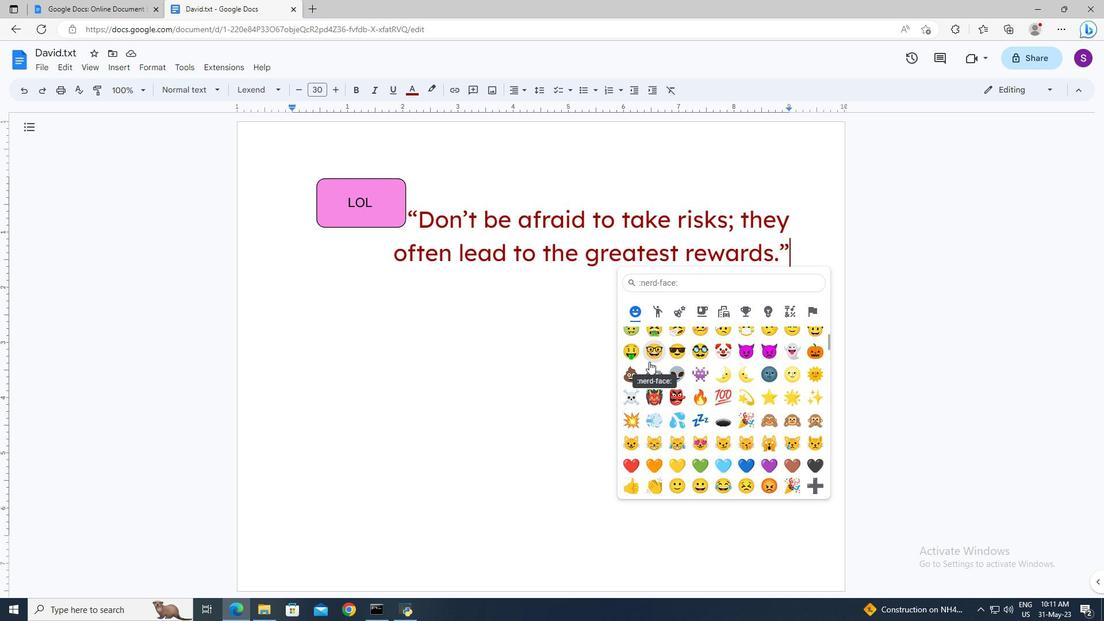 
Action: Mouse scrolled (649, 361) with delta (0, 0)
Screenshot: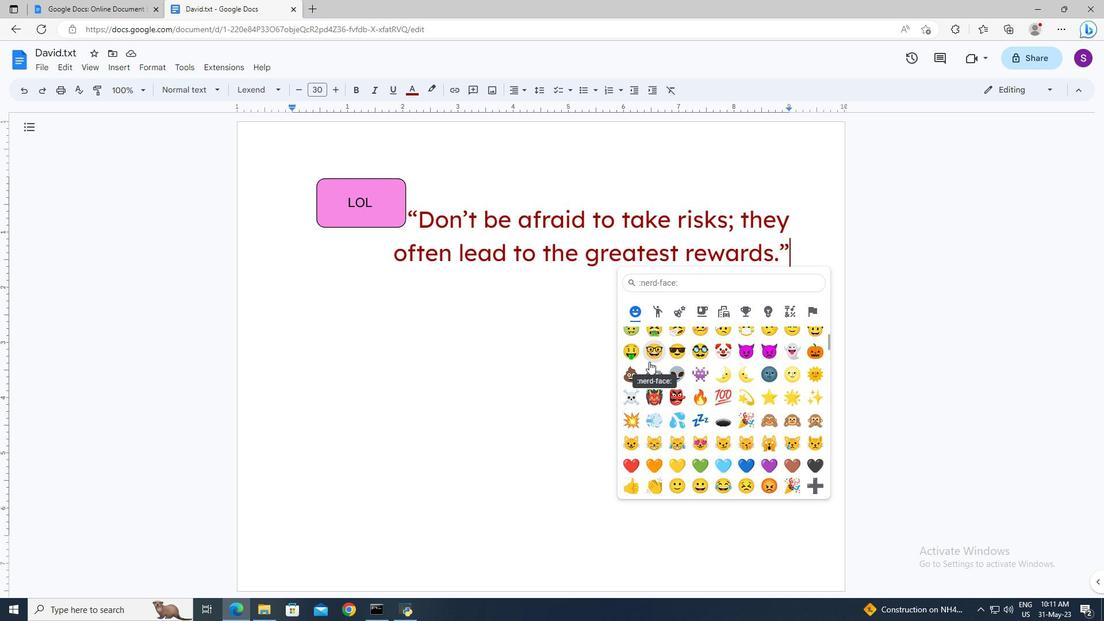 
Action: Mouse moved to (633, 423)
Screenshot: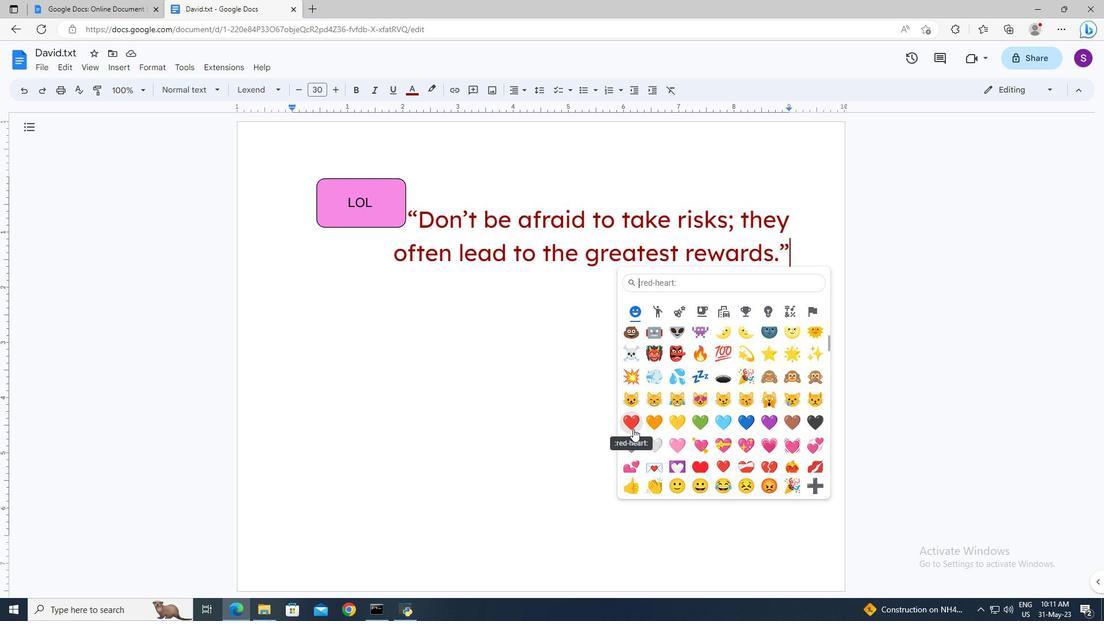 
Action: Mouse pressed left at (633, 423)
Screenshot: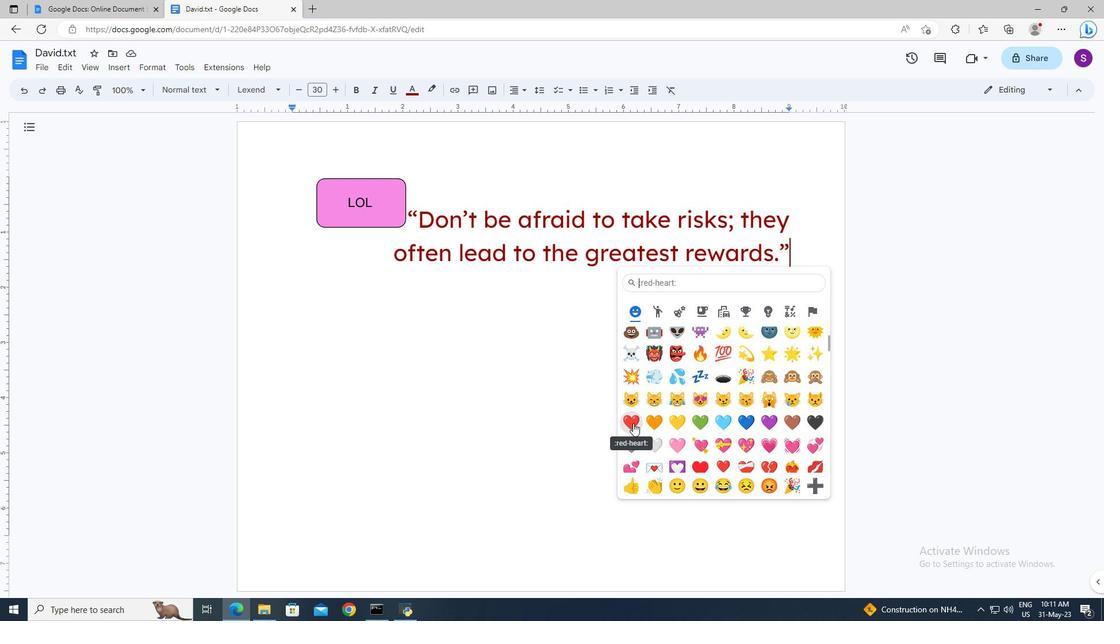 
Action: Mouse moved to (617, 364)
Screenshot: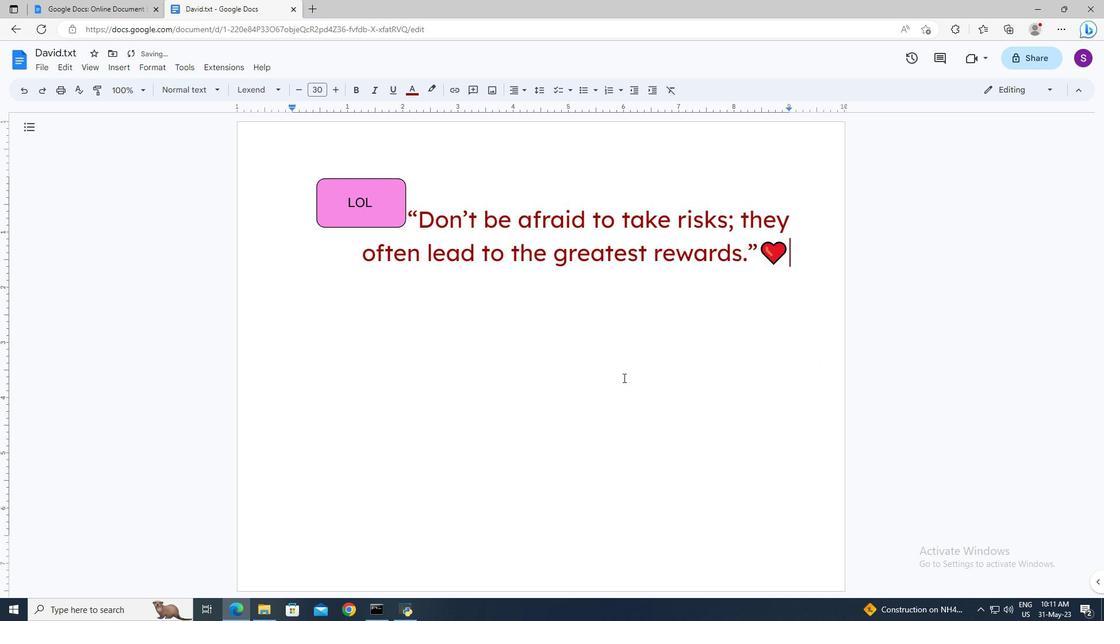 
